 Task: Send an email with the signature Austin King with the subject 'Job application submission' and the message 'I am pleased to inform you that your request has been approved.' from softage.1@softage.net to softage.7@softage.net,  softage.1@softage.net and softage.8@softage.net with CC to softage.9@softage.net with an attached document Employee_handbook.docx
Action: Key pressed n
Screenshot: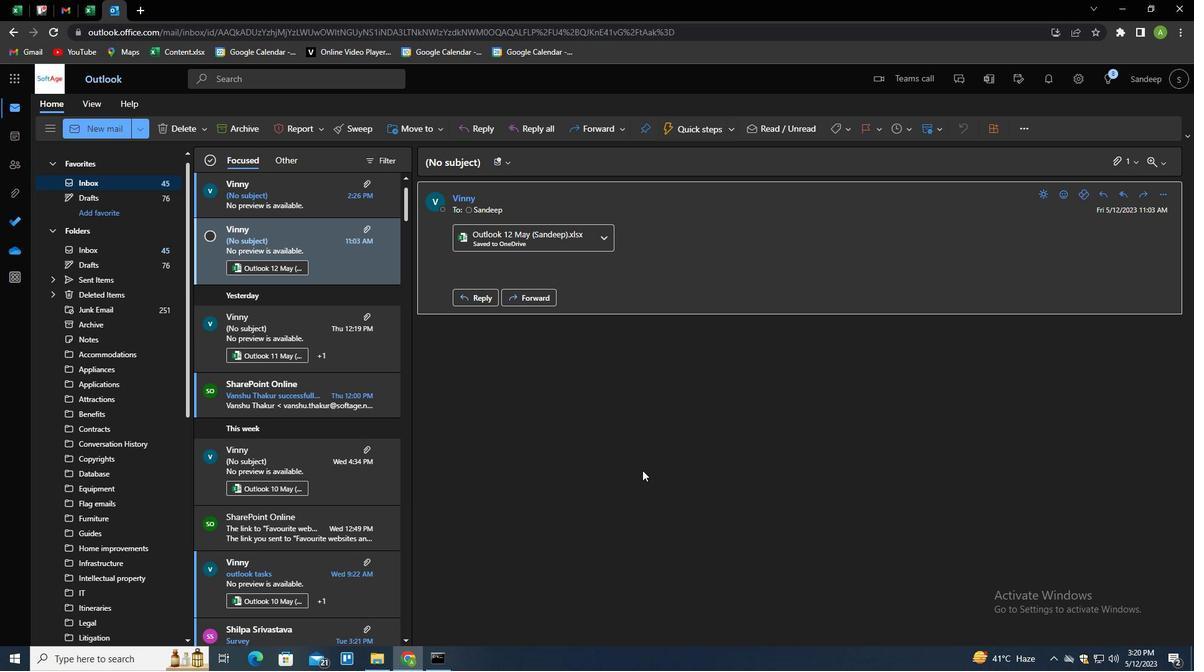 
Action: Mouse moved to (829, 123)
Screenshot: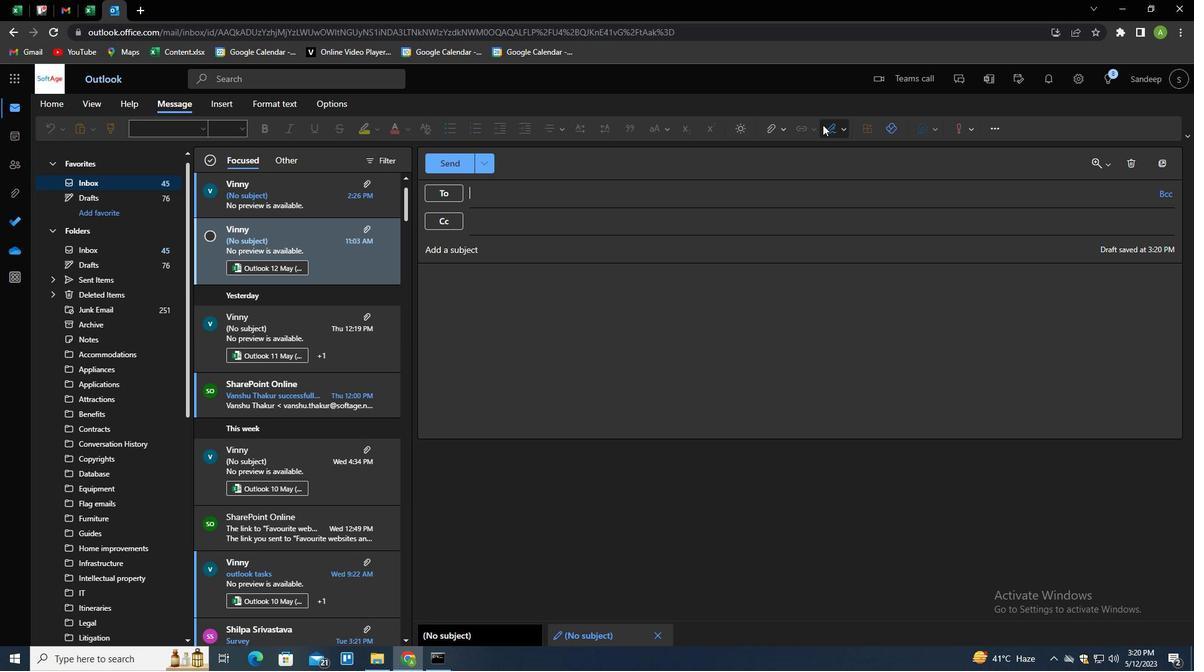 
Action: Mouse pressed left at (829, 123)
Screenshot: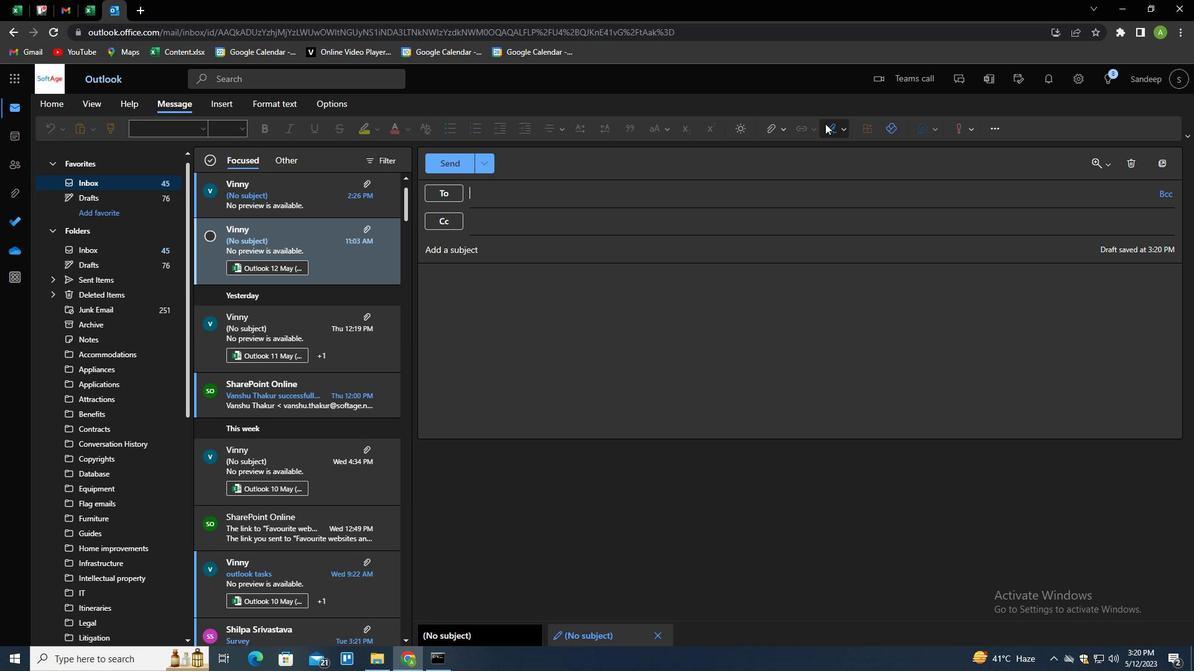 
Action: Mouse moved to (820, 178)
Screenshot: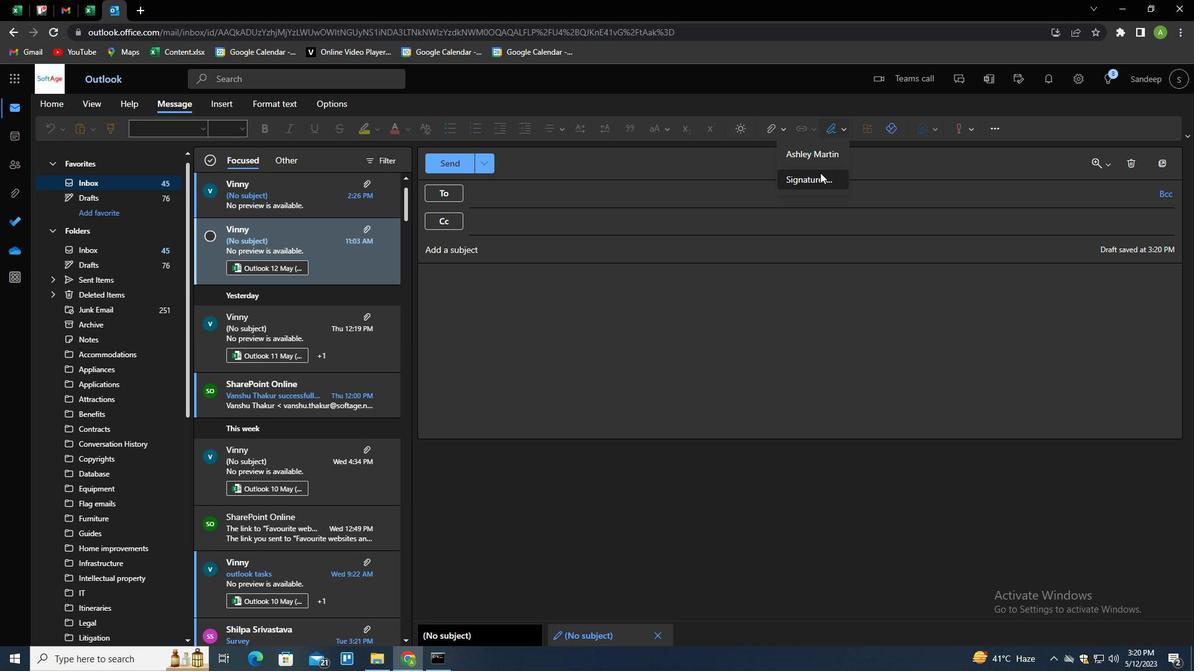 
Action: Mouse pressed left at (820, 178)
Screenshot: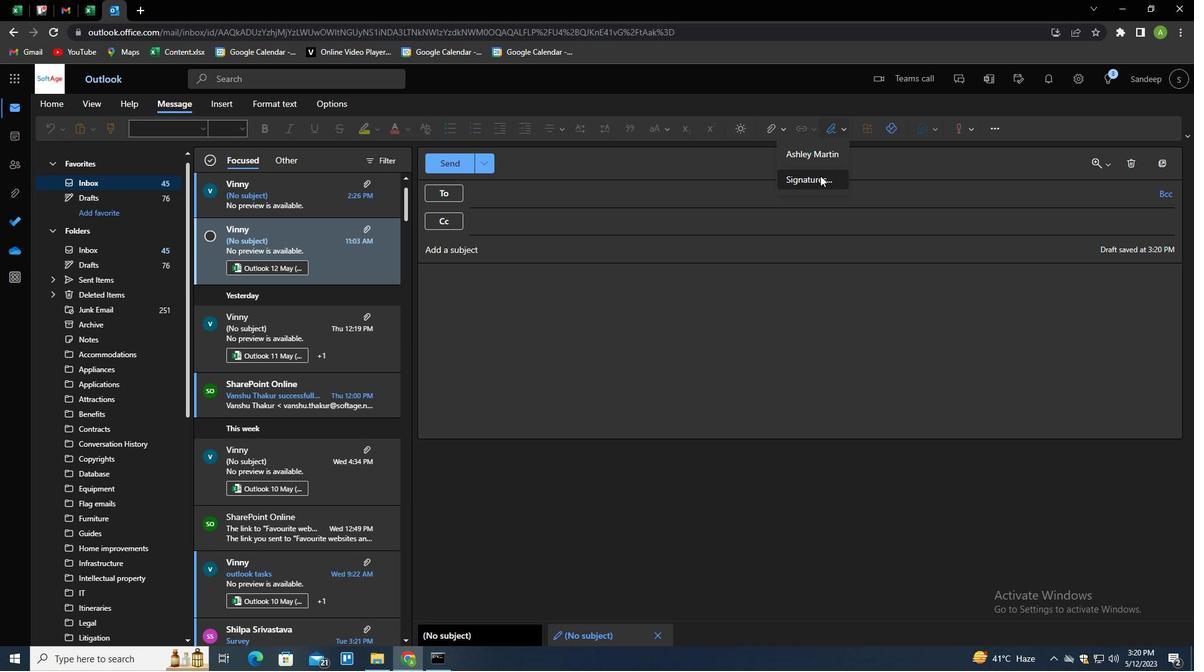 
Action: Mouse moved to (833, 230)
Screenshot: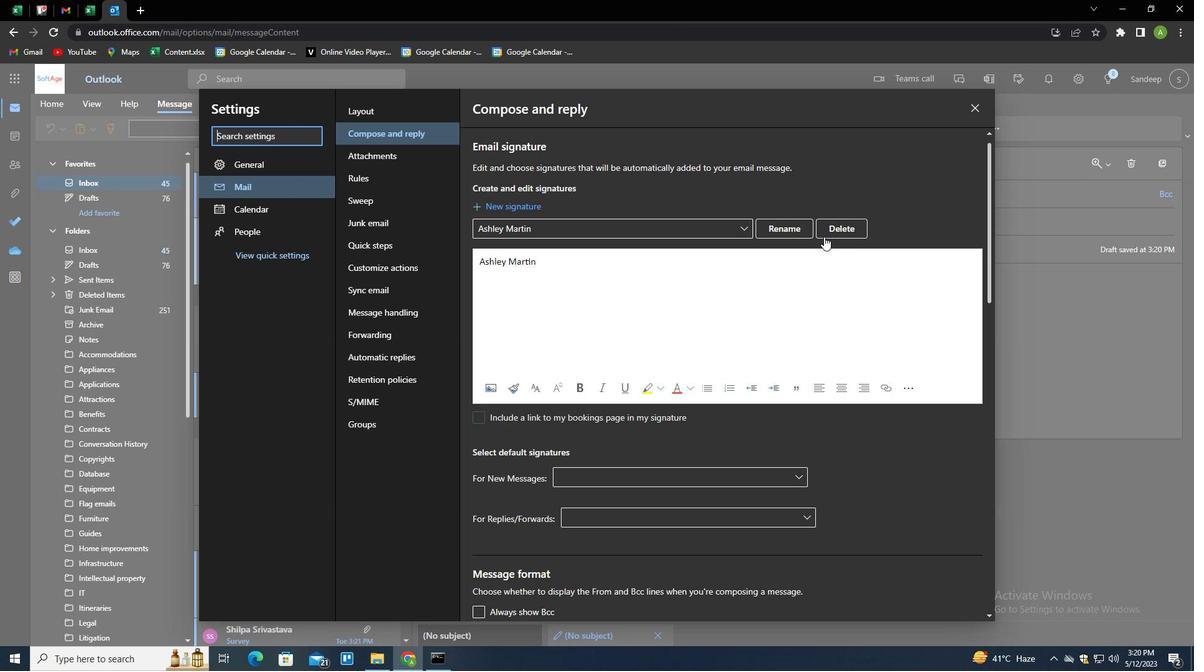 
Action: Mouse pressed left at (833, 230)
Screenshot: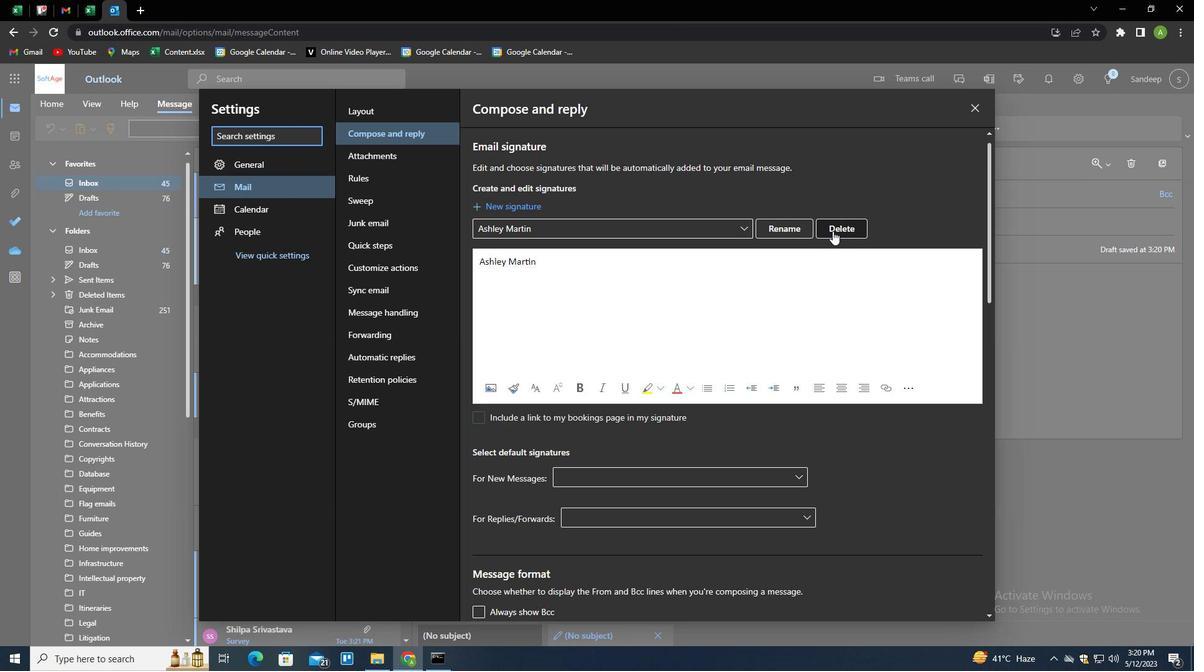
Action: Mouse moved to (827, 230)
Screenshot: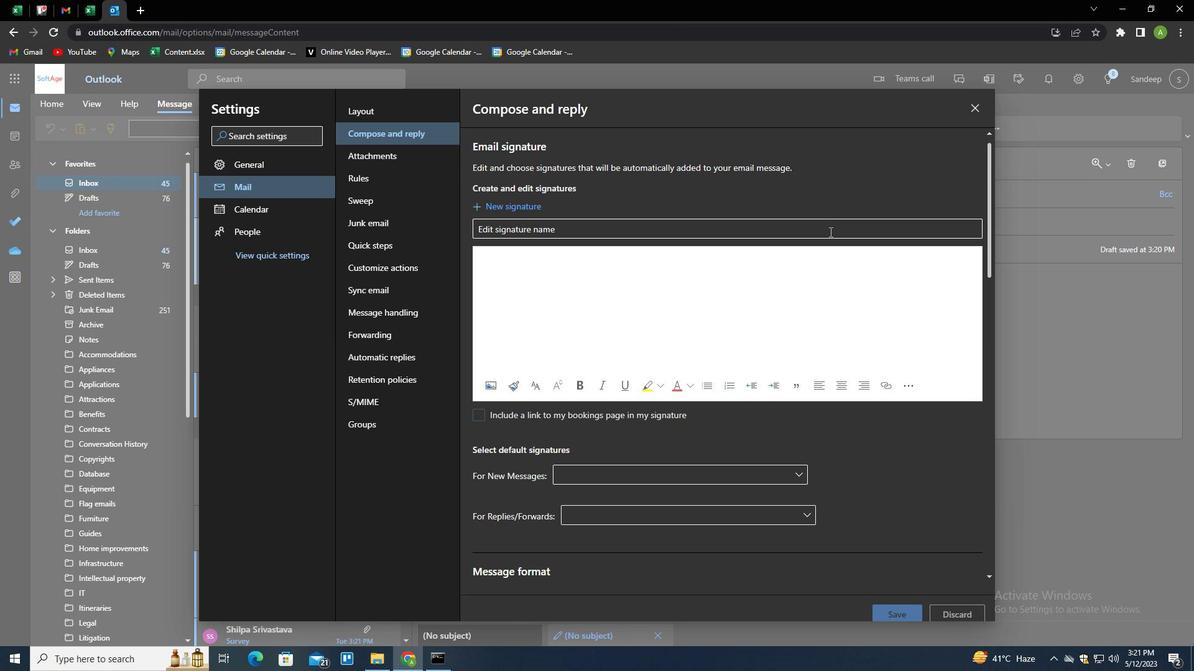 
Action: Mouse pressed left at (827, 230)
Screenshot: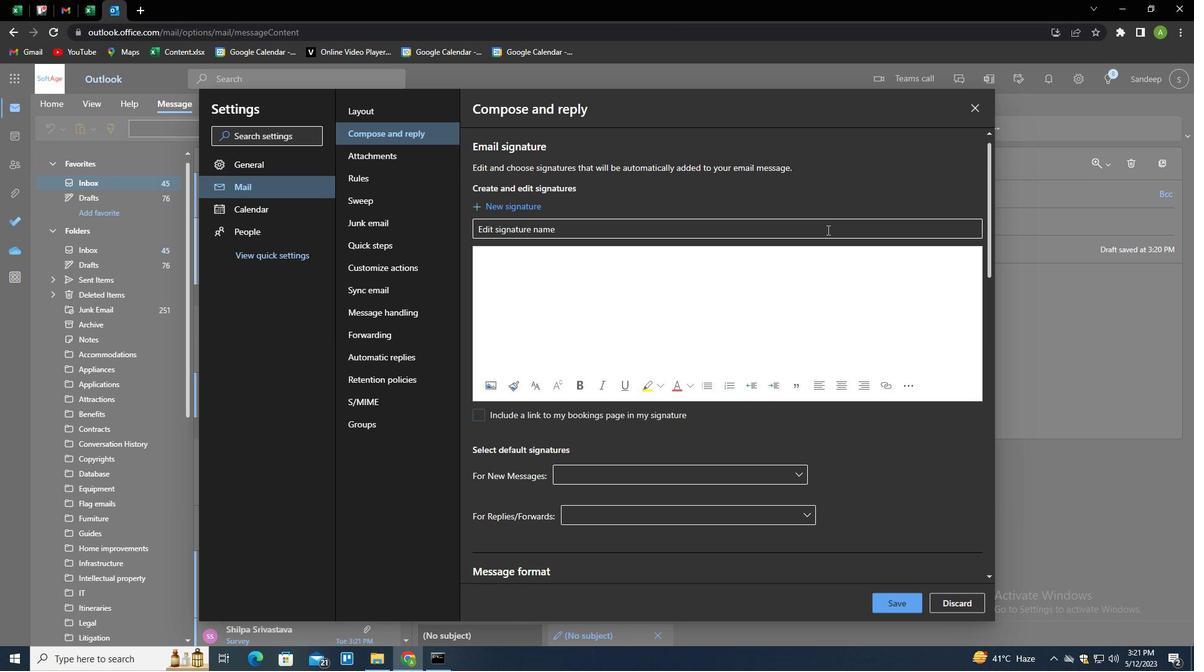 
Action: Mouse moved to (838, 220)
Screenshot: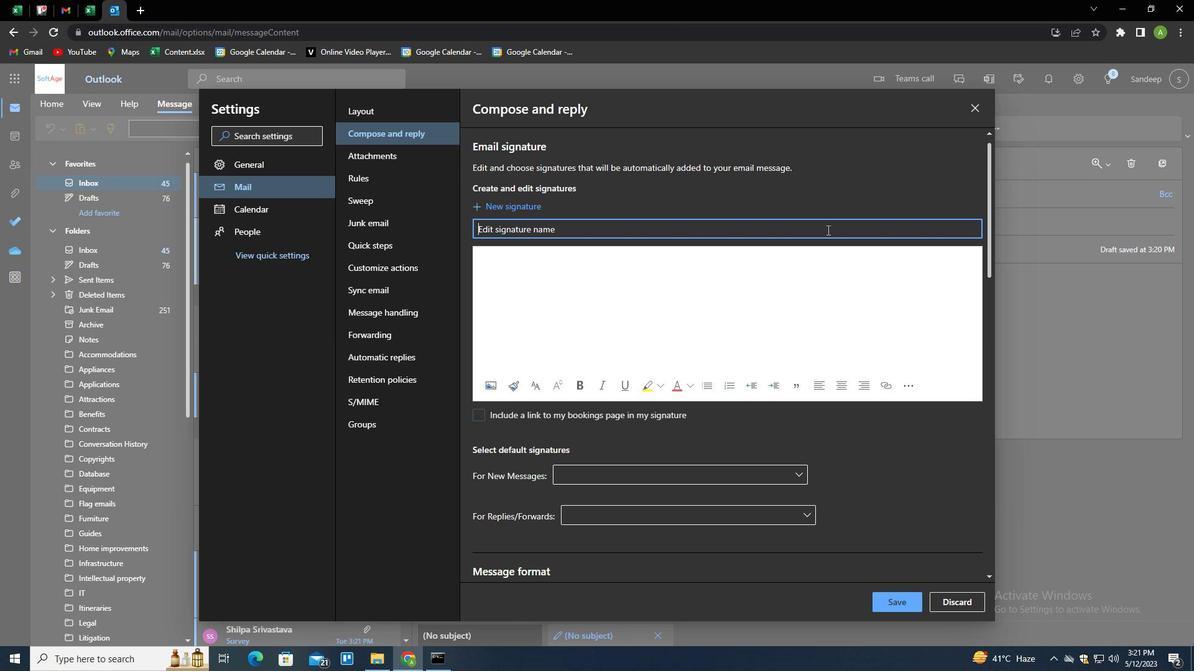 
Action: Key pressed <Key.shift>AUSTIN<Key.space><Key.shift>KING<Key.tab><Key.shift>AUSTIN<Key.space><Key.shift>KING
Screenshot: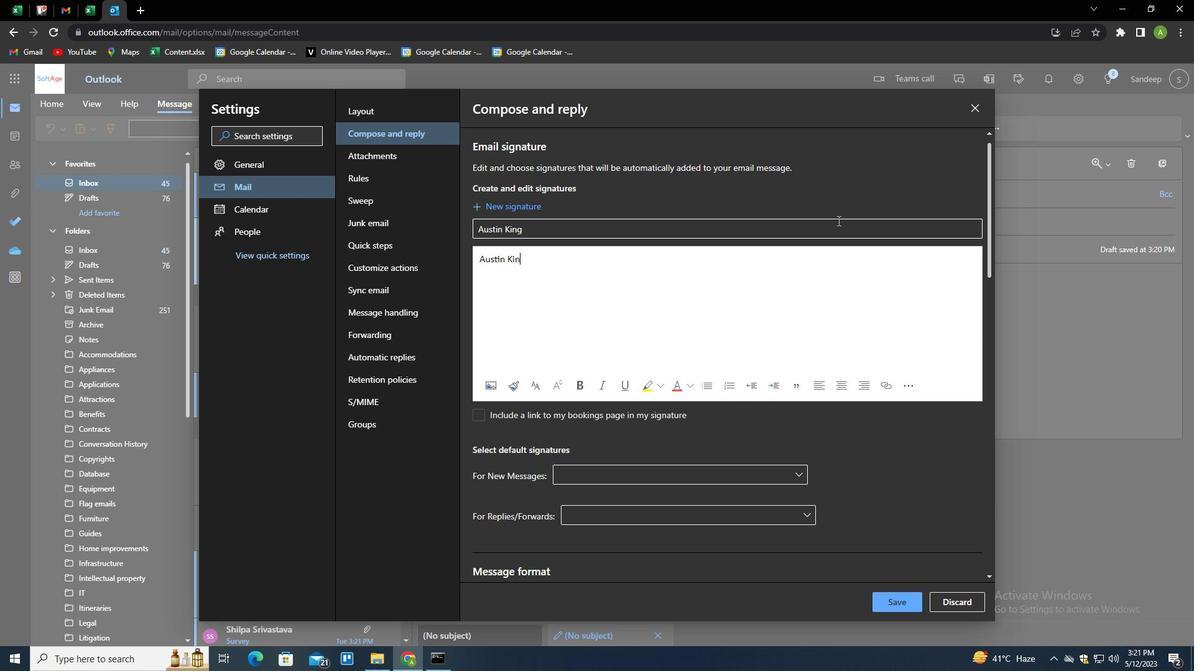 
Action: Mouse moved to (903, 604)
Screenshot: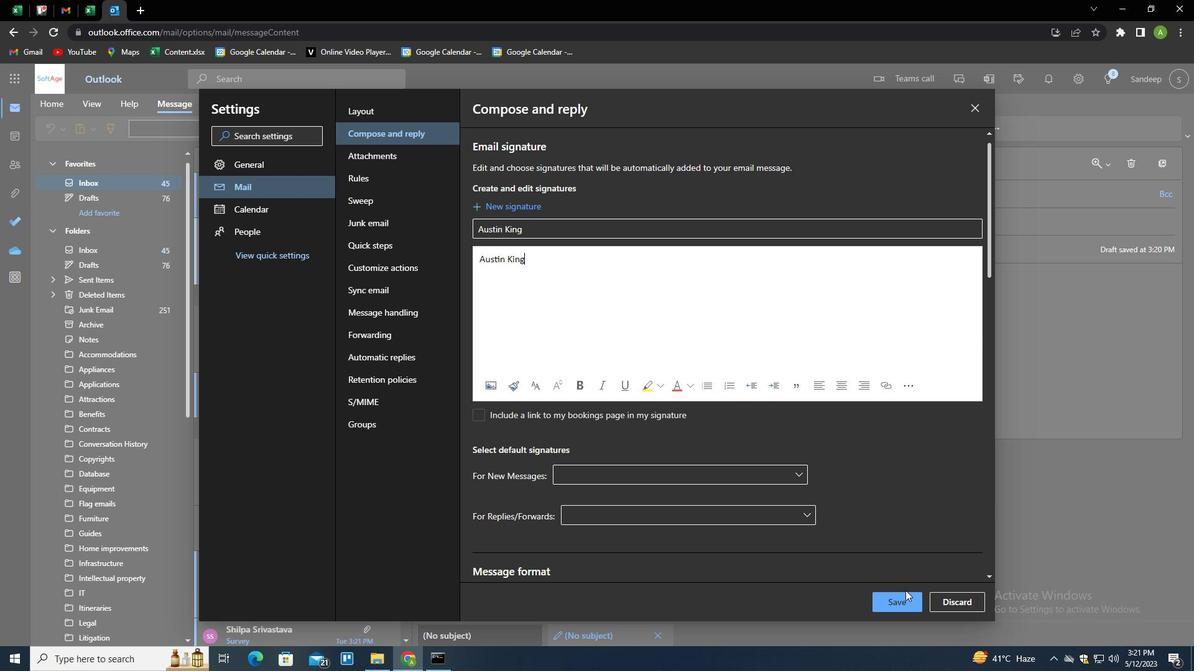 
Action: Mouse pressed left at (903, 604)
Screenshot: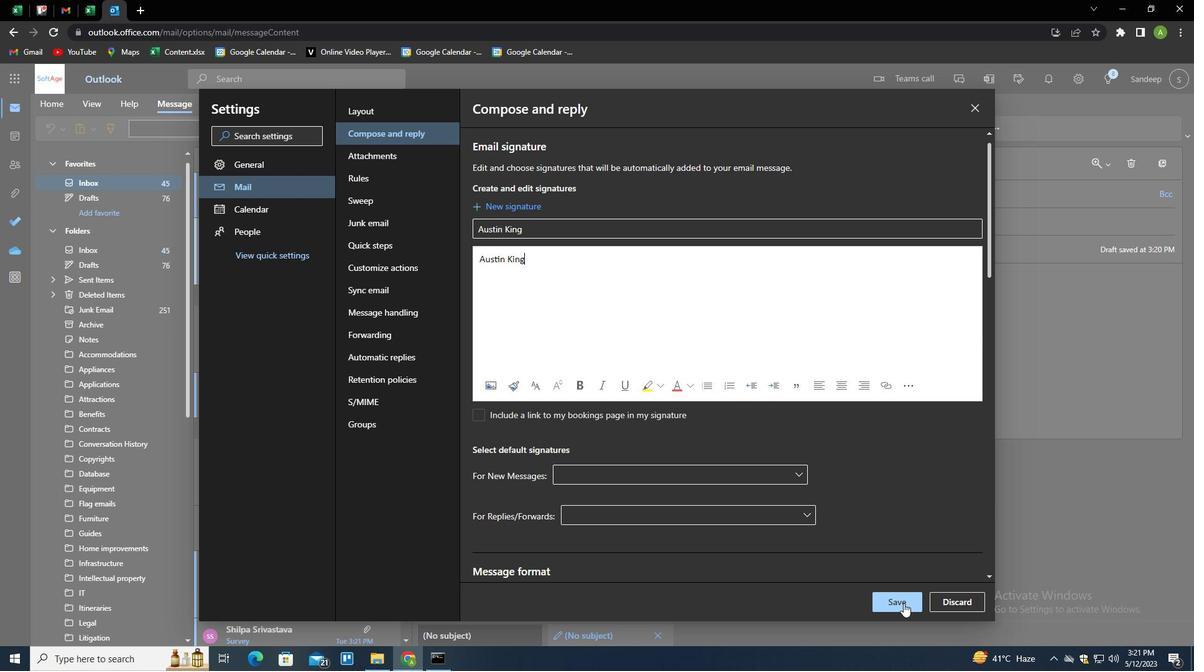 
Action: Mouse moved to (1024, 385)
Screenshot: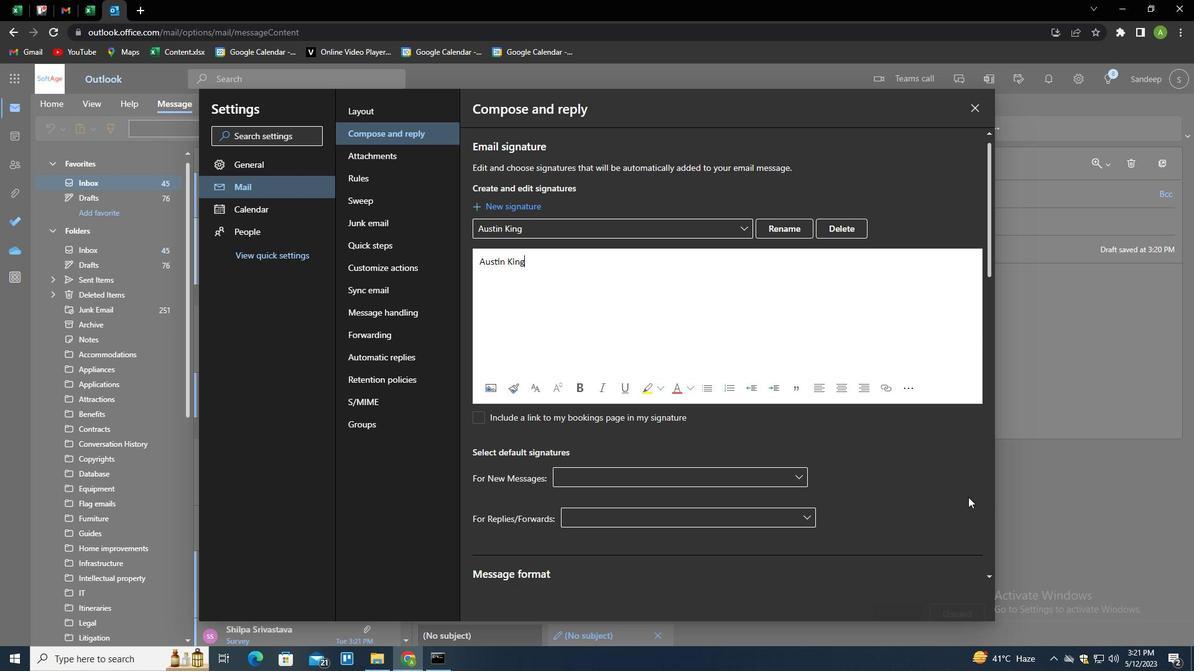 
Action: Mouse pressed left at (1024, 385)
Screenshot: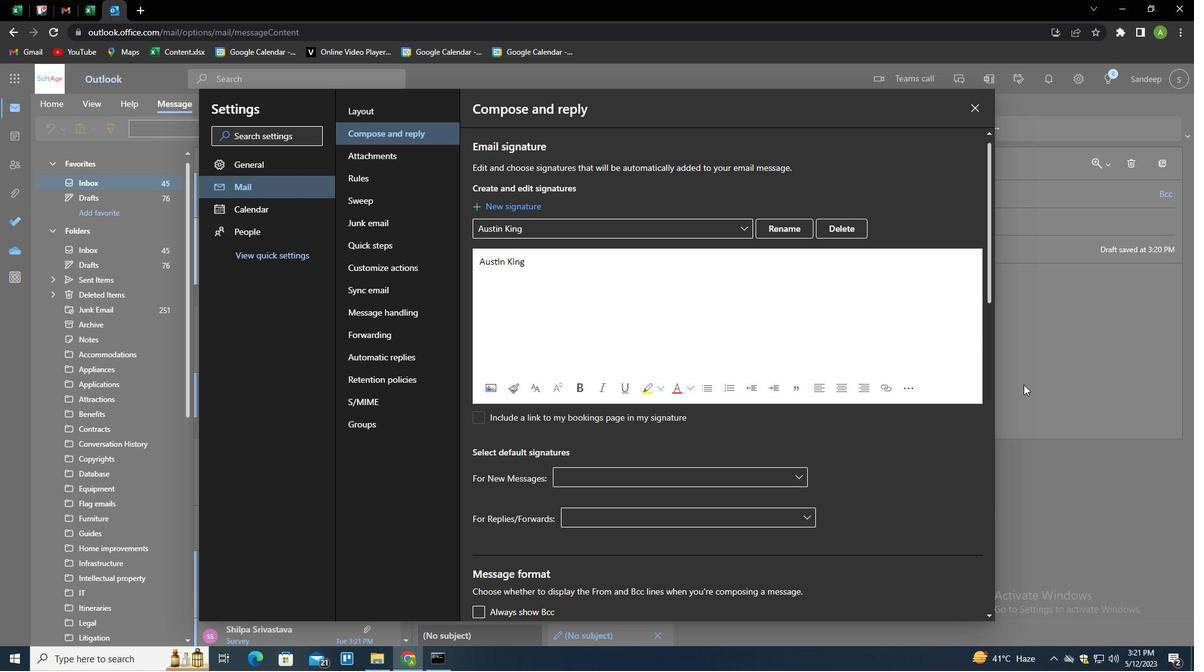 
Action: Mouse moved to (834, 134)
Screenshot: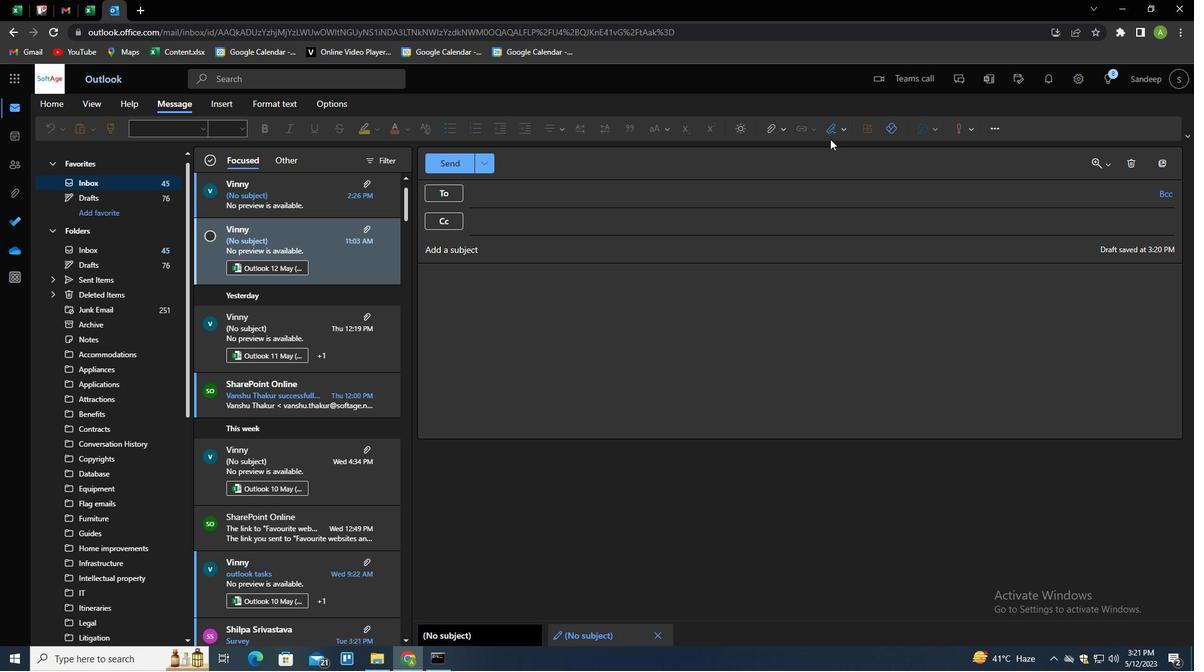 
Action: Mouse pressed left at (834, 134)
Screenshot: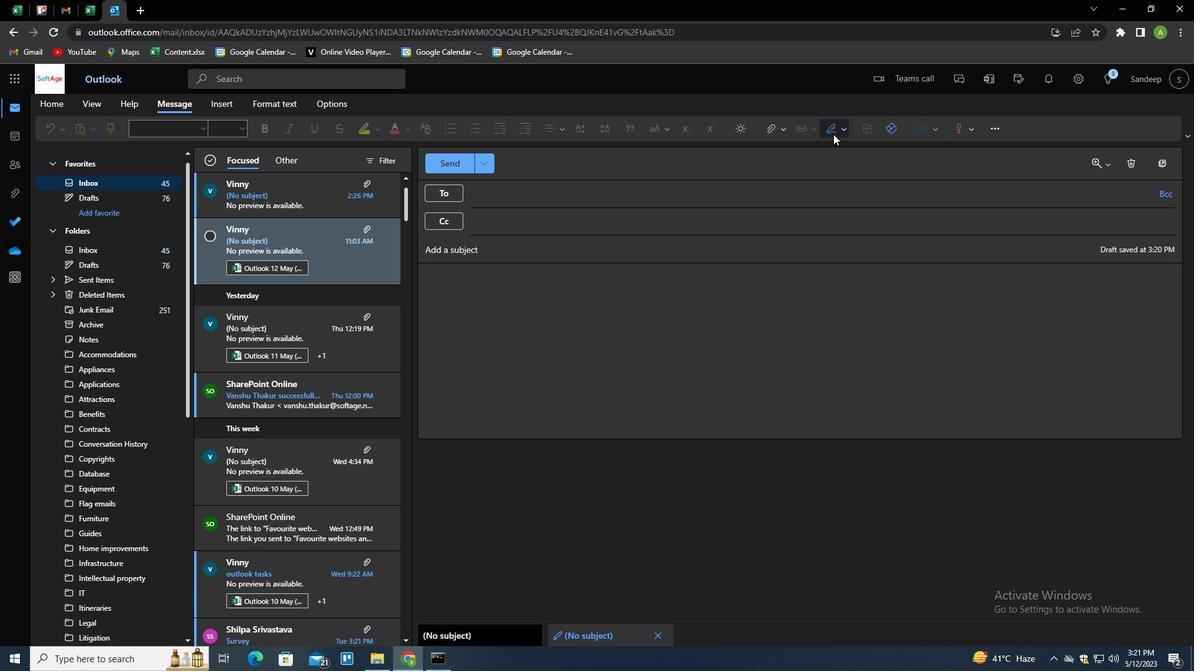 
Action: Mouse moved to (826, 154)
Screenshot: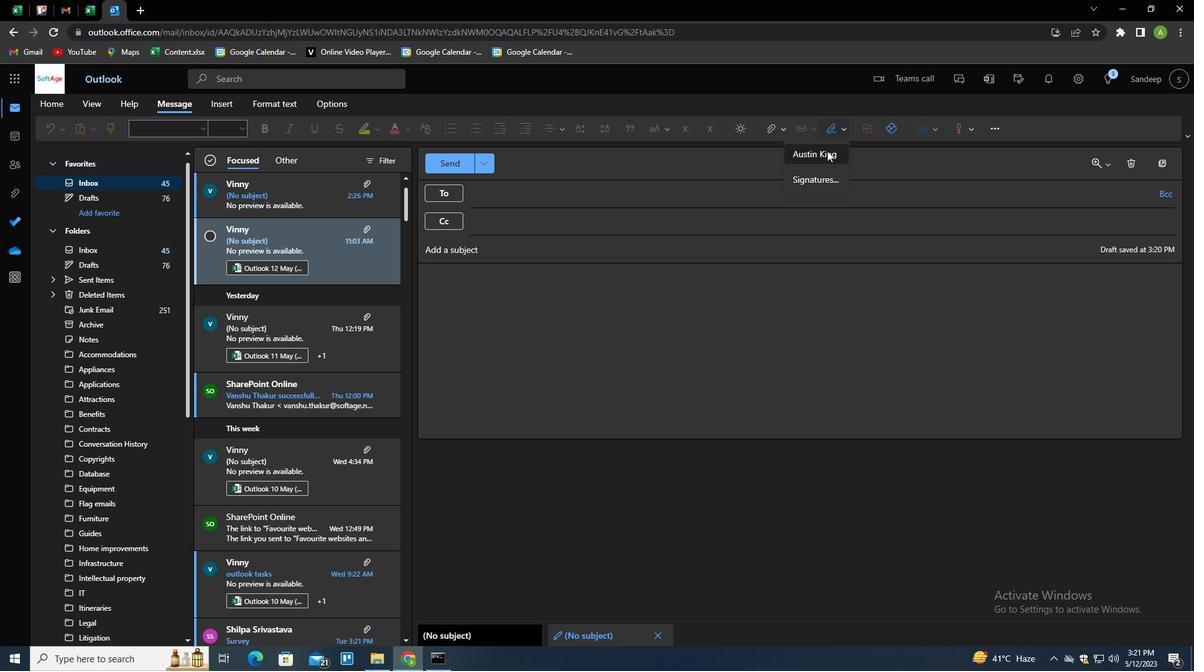 
Action: Mouse pressed left at (826, 154)
Screenshot: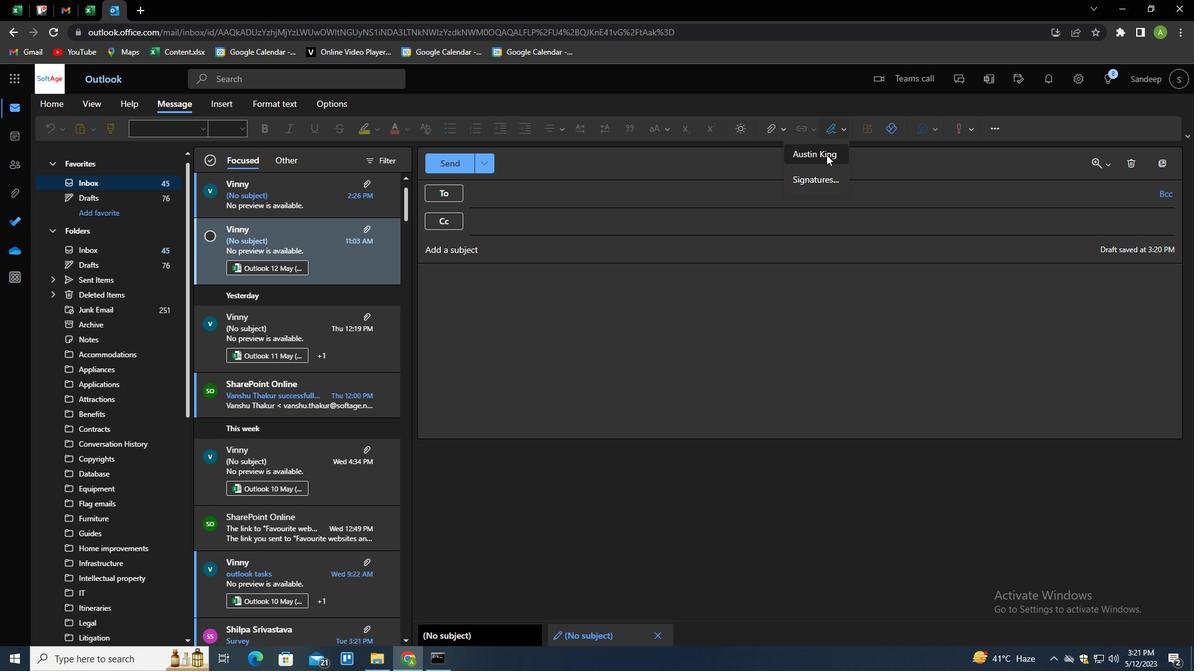
Action: Mouse moved to (557, 248)
Screenshot: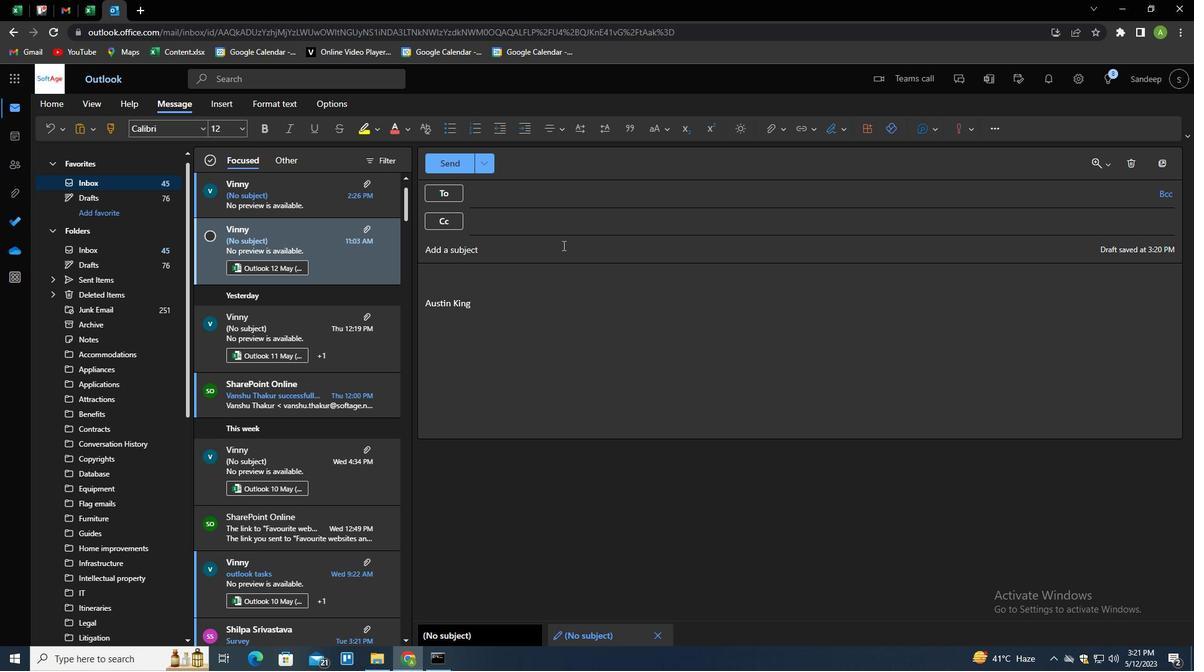 
Action: Mouse pressed left at (557, 248)
Screenshot: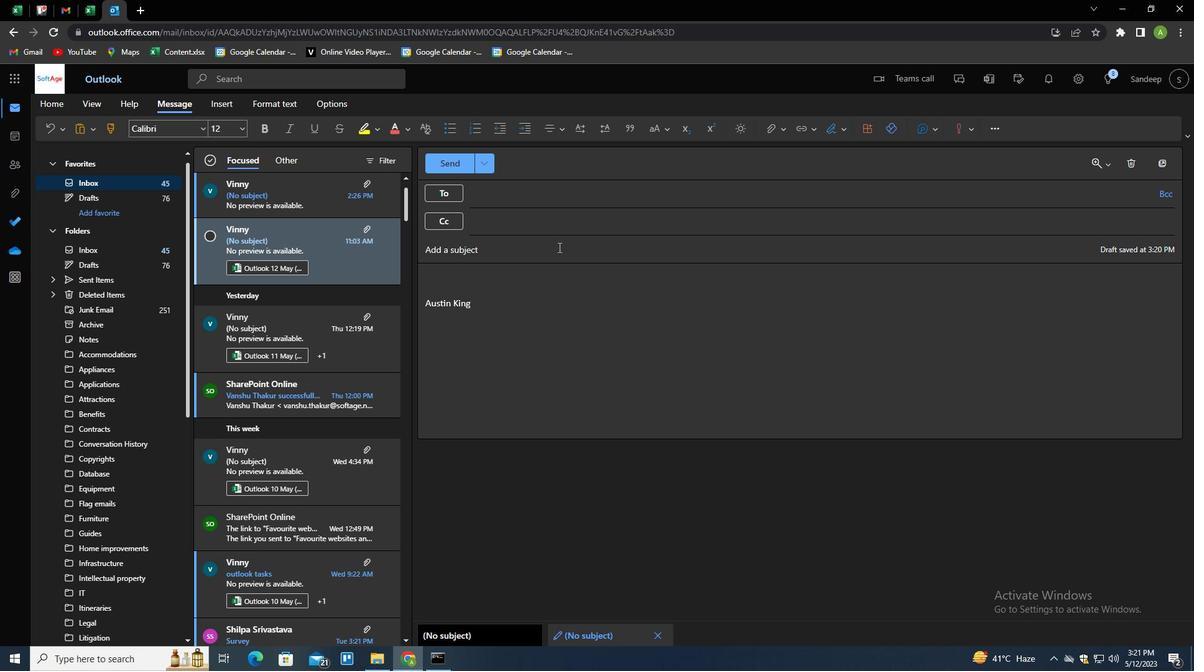 
Action: Key pressed <Key.shift>JOB<Key.space>APPLICATION<Key.space>SUBMIDD<Key.backspace><Key.backspace>SSION<Key.tab><Key.shift>I<Key.space>AMM<Key.backspace><Key.space>PLEASED<Key.space>TO<Key.space>INFORM<Key.space>YOU<Key.space>THAT<Key.space>YOUR<Key.space>REQUEST<Key.space>HAS<Key.space>BEEN<Key.space>APPROVED.
Screenshot: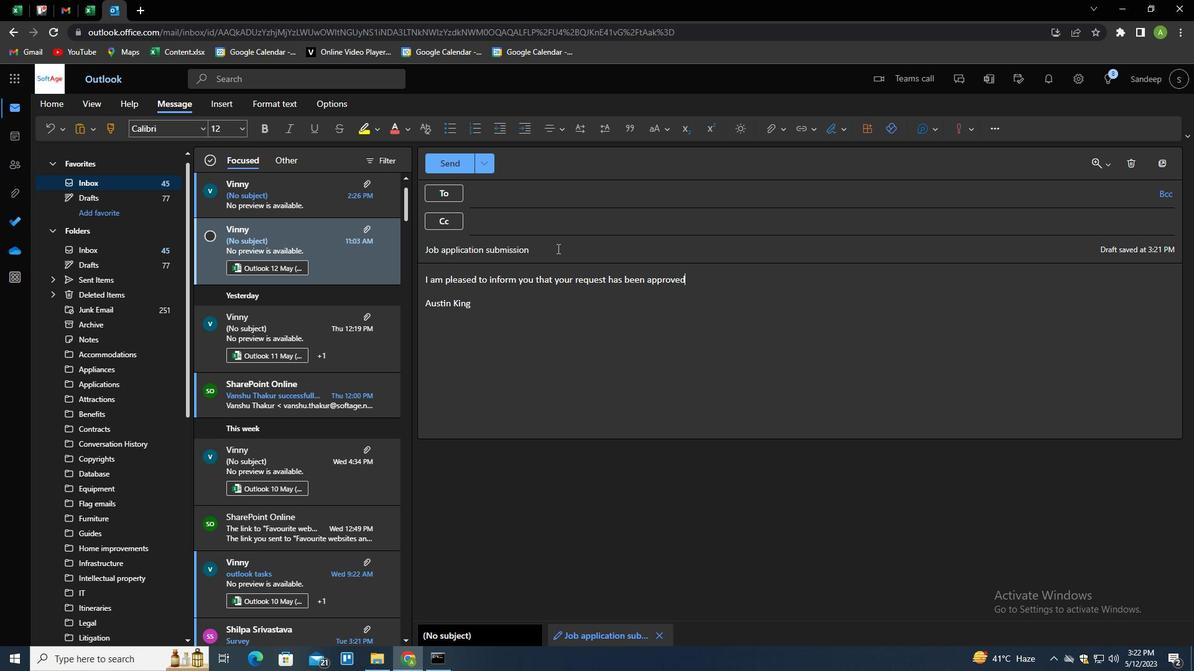 
Action: Mouse moved to (522, 197)
Screenshot: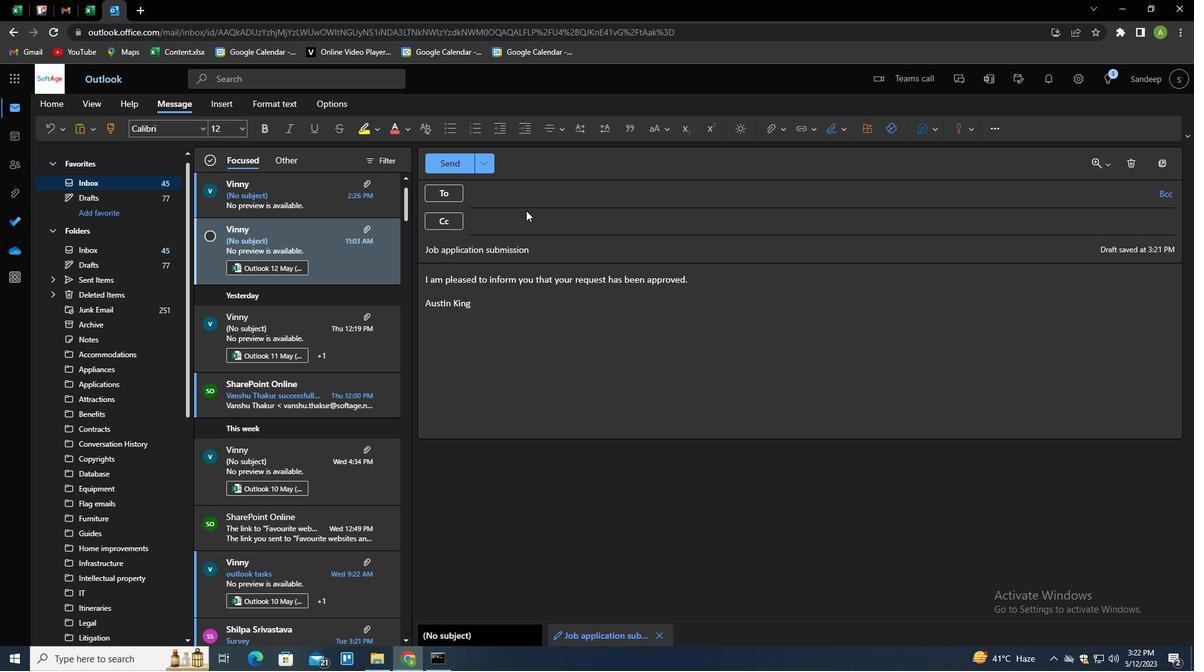 
Action: Mouse pressed left at (522, 197)
Screenshot: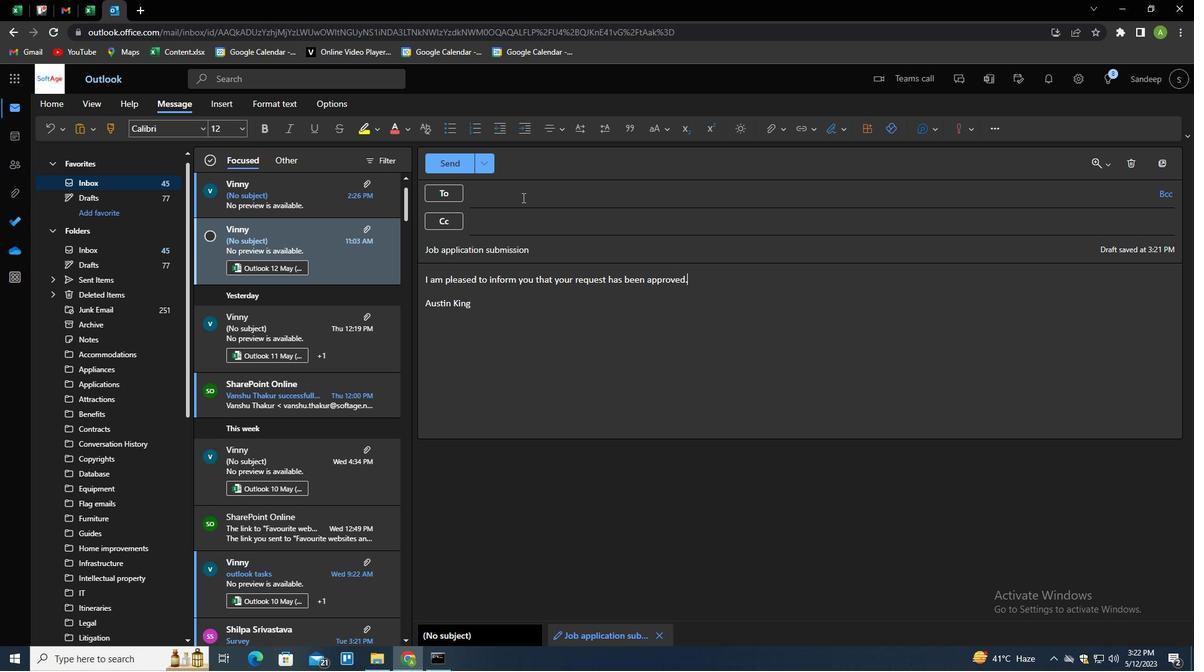 
Action: Key pressed SOFTAGE.7<Key.shift>@SOFTAGE.NET<Key.enter>SOFTAGE.1<Key.shift>@SOFTAGE.NET<Key.enter>SOFTAGE.
Screenshot: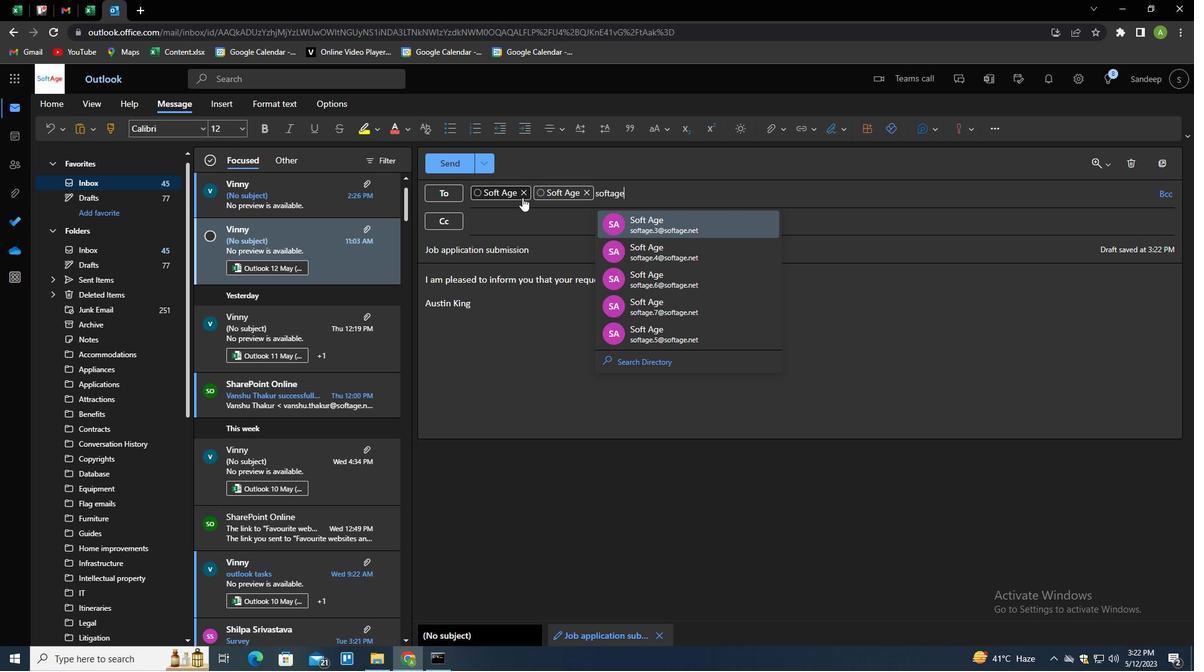 
Action: Mouse moved to (521, 197)
Screenshot: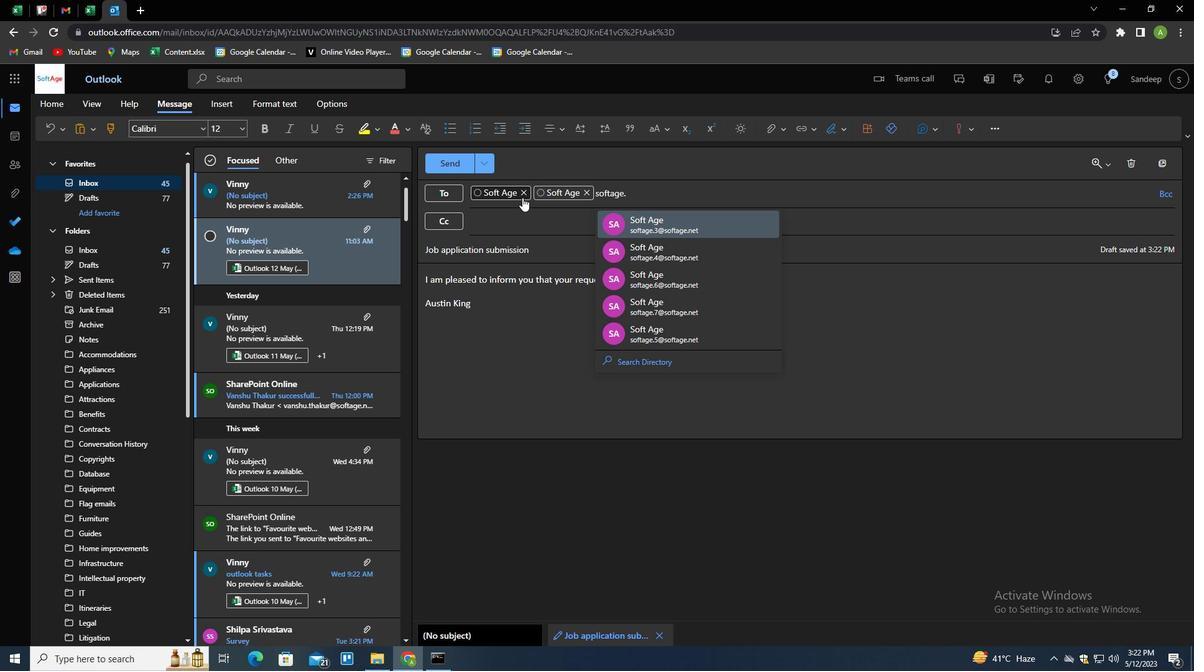 
Action: Key pressed 8<Key.shift>@SOFTAGE
Screenshot: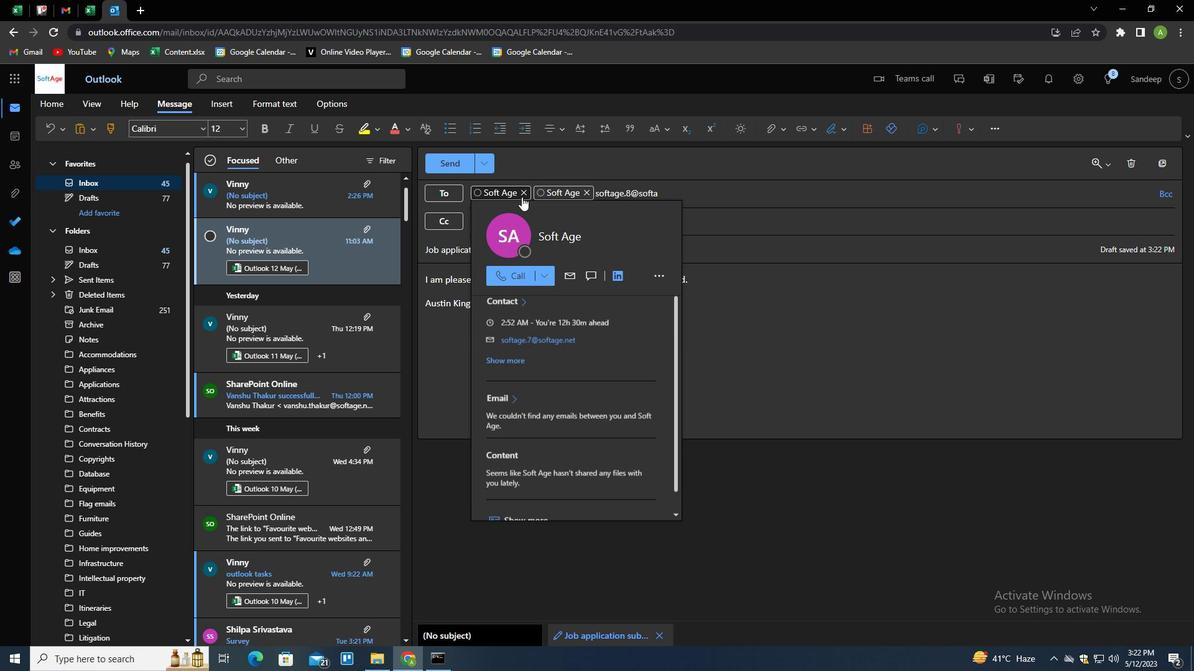 
Action: Mouse moved to (683, 198)
Screenshot: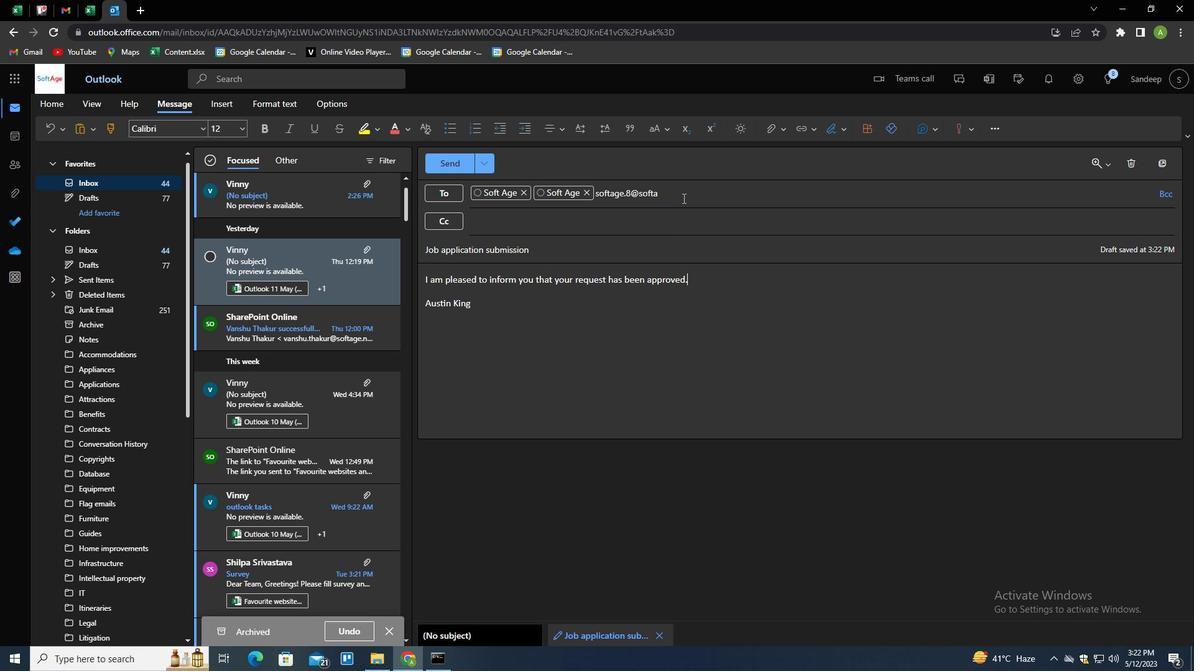 
Action: Mouse pressed left at (683, 198)
Screenshot: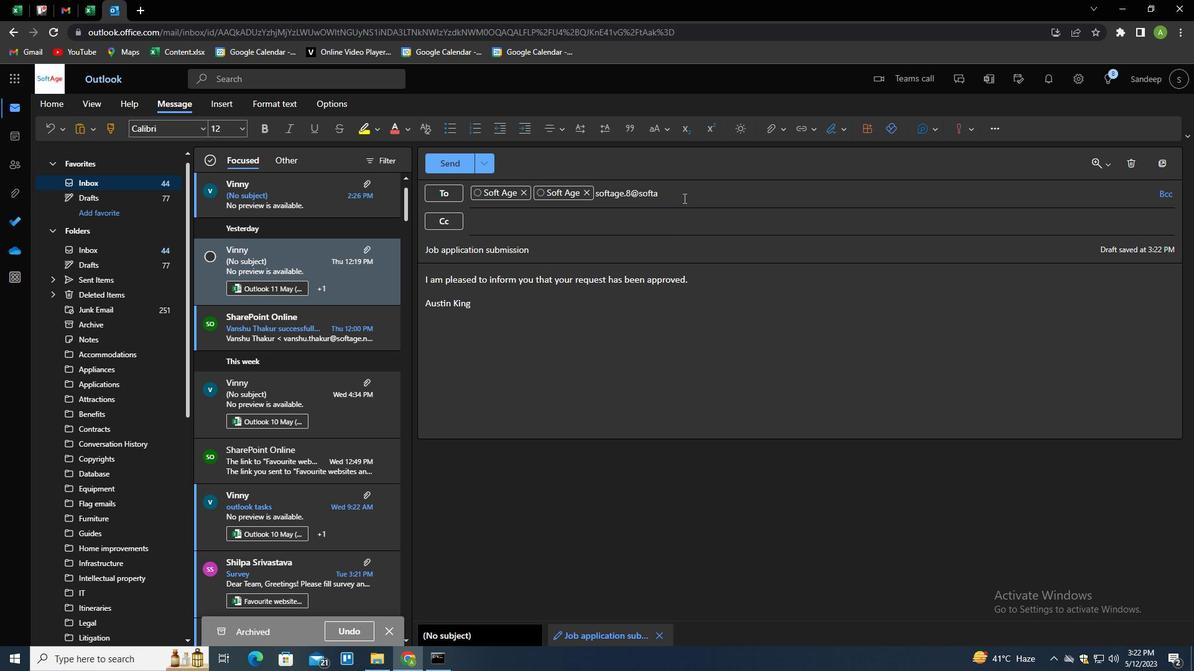 
Action: Key pressed GE.NET<Key.enter>
Screenshot: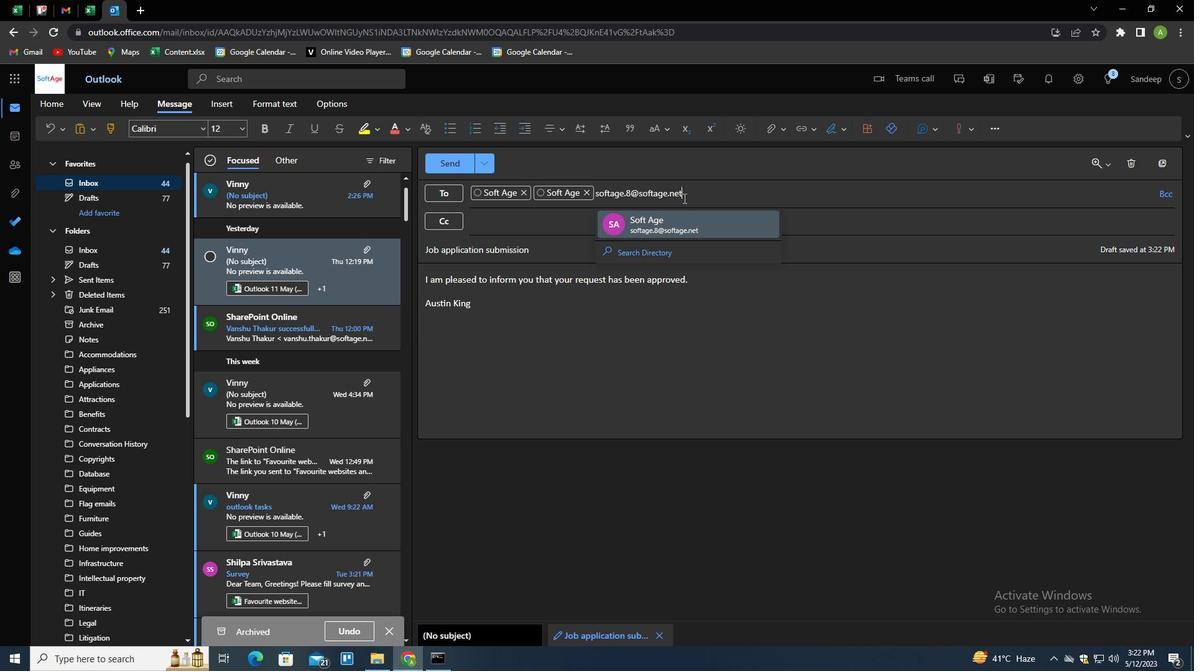 
Action: Mouse moved to (576, 223)
Screenshot: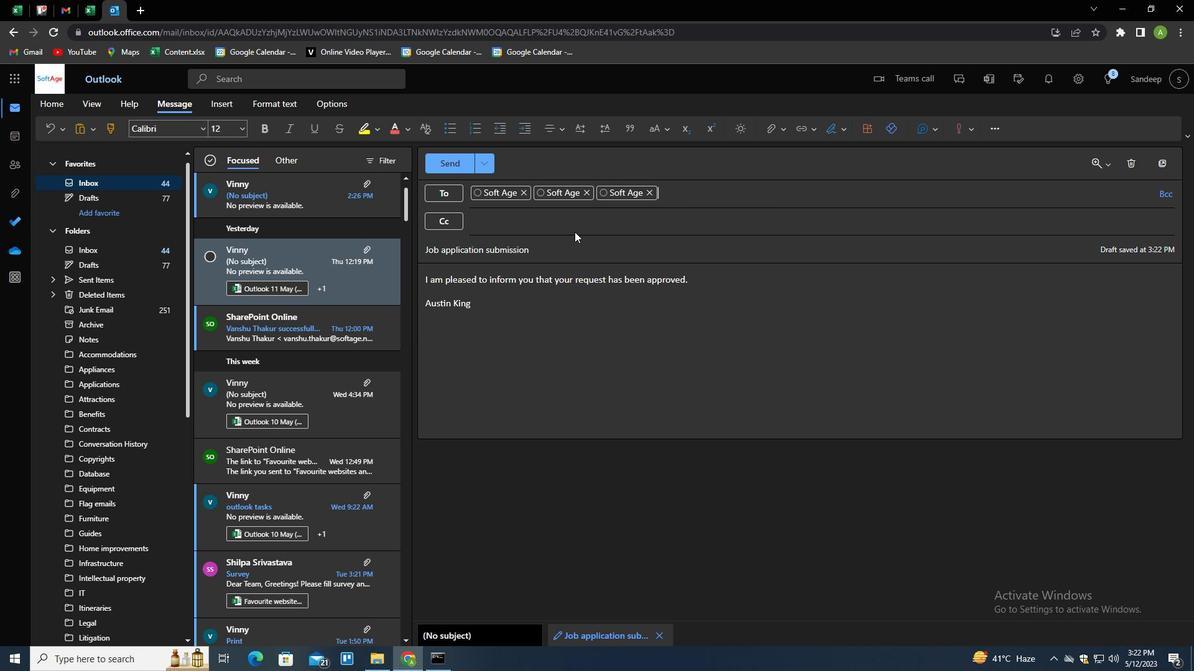 
Action: Mouse pressed left at (576, 223)
Screenshot: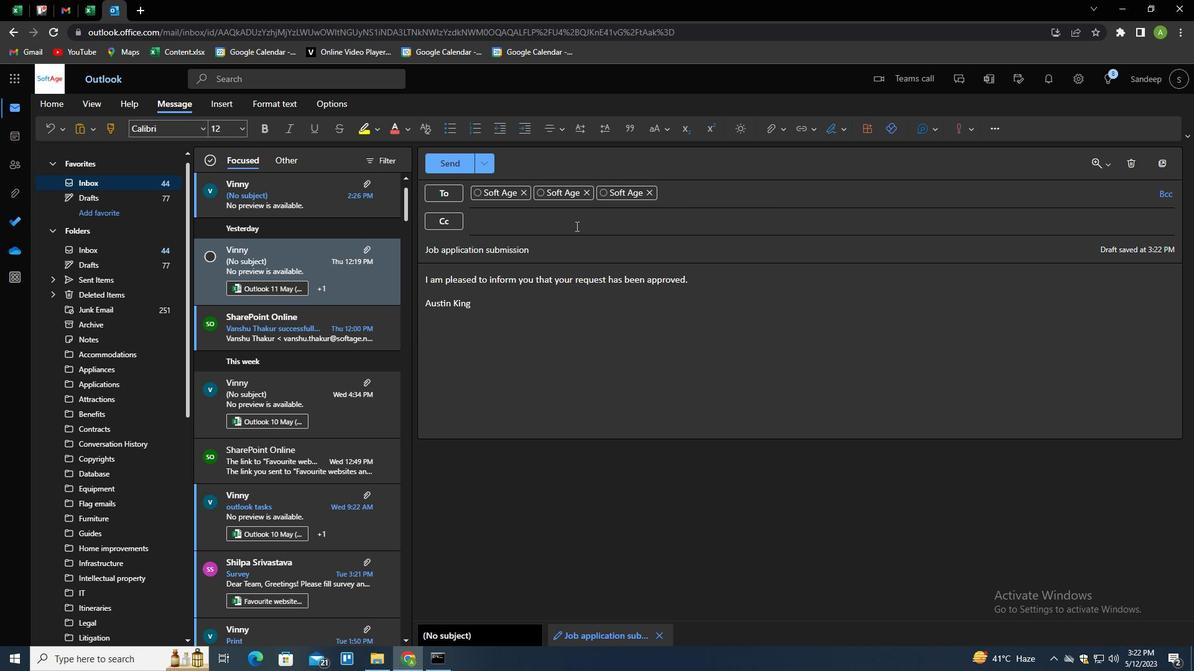 
Action: Key pressed SOFTAGE.9<Key.shift>@SOFTAGE.NET<Key.enter>
Screenshot: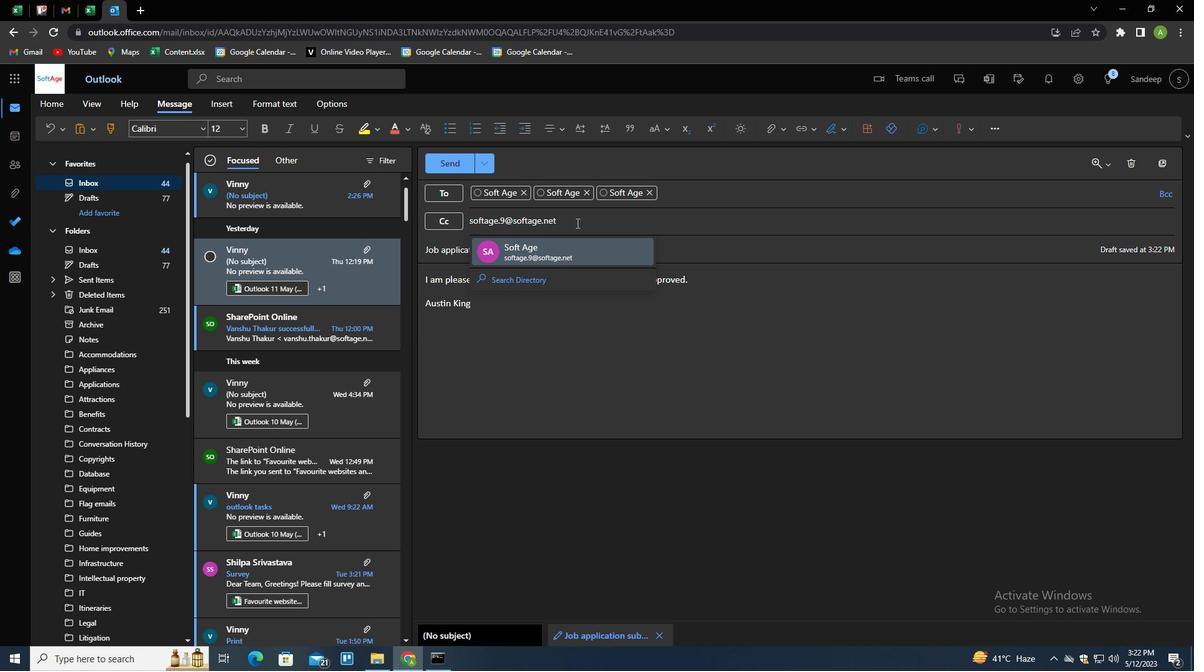 
Action: Mouse moved to (776, 129)
Screenshot: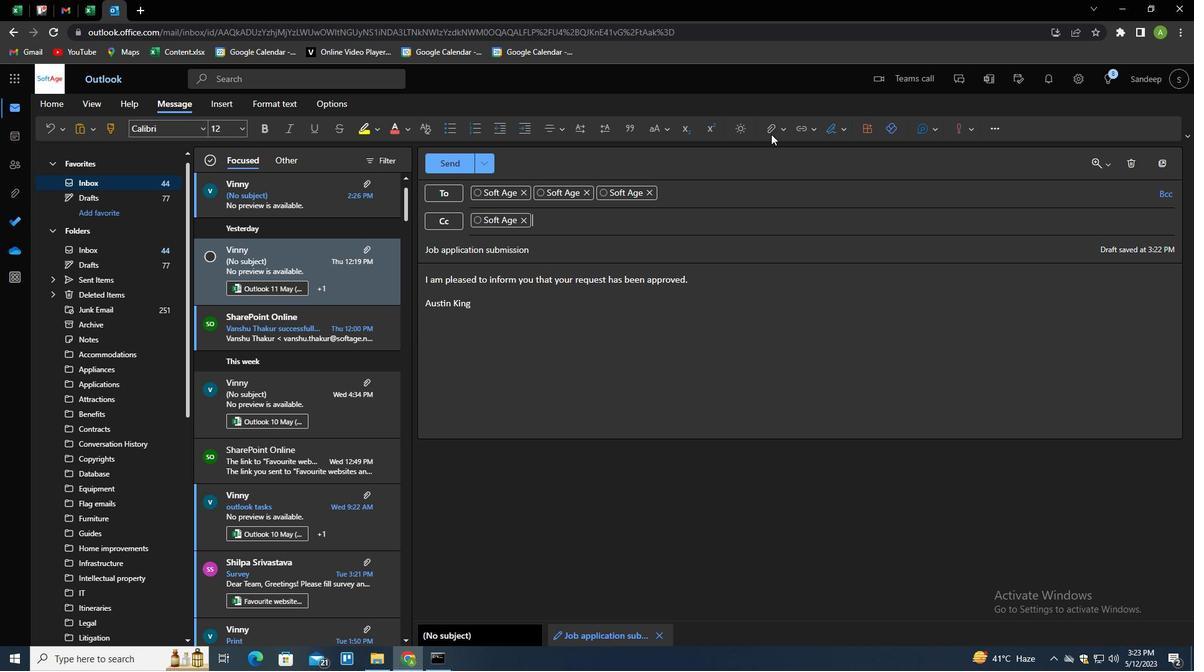 
Action: Mouse pressed left at (776, 129)
Screenshot: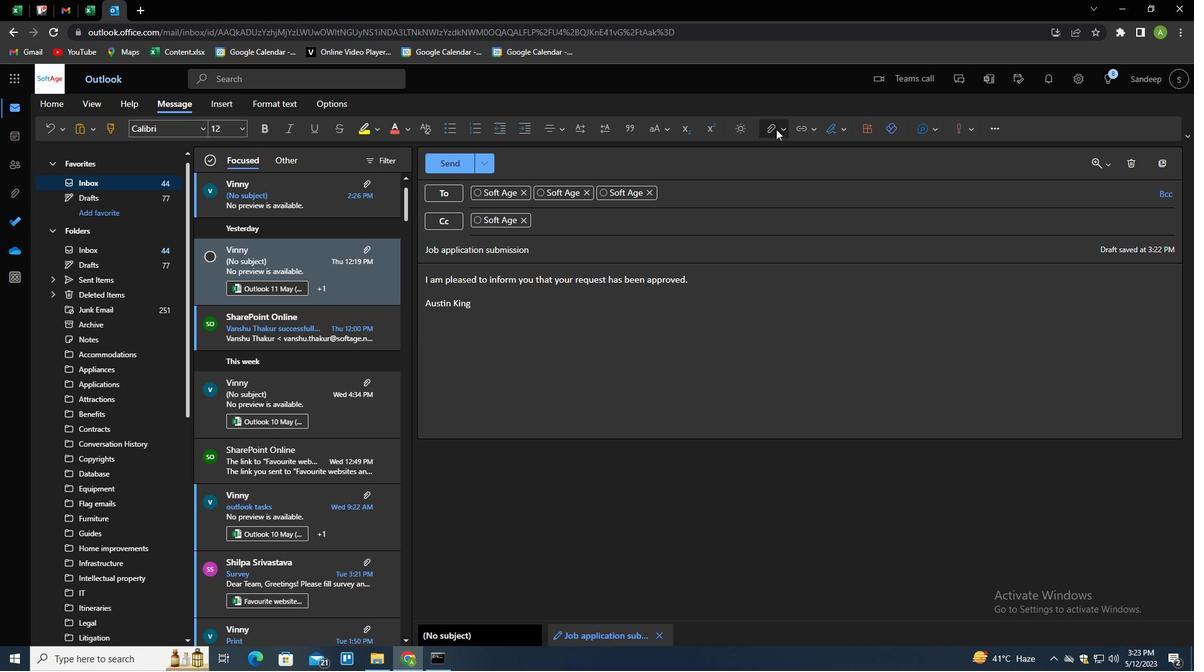 
Action: Mouse moved to (744, 151)
Screenshot: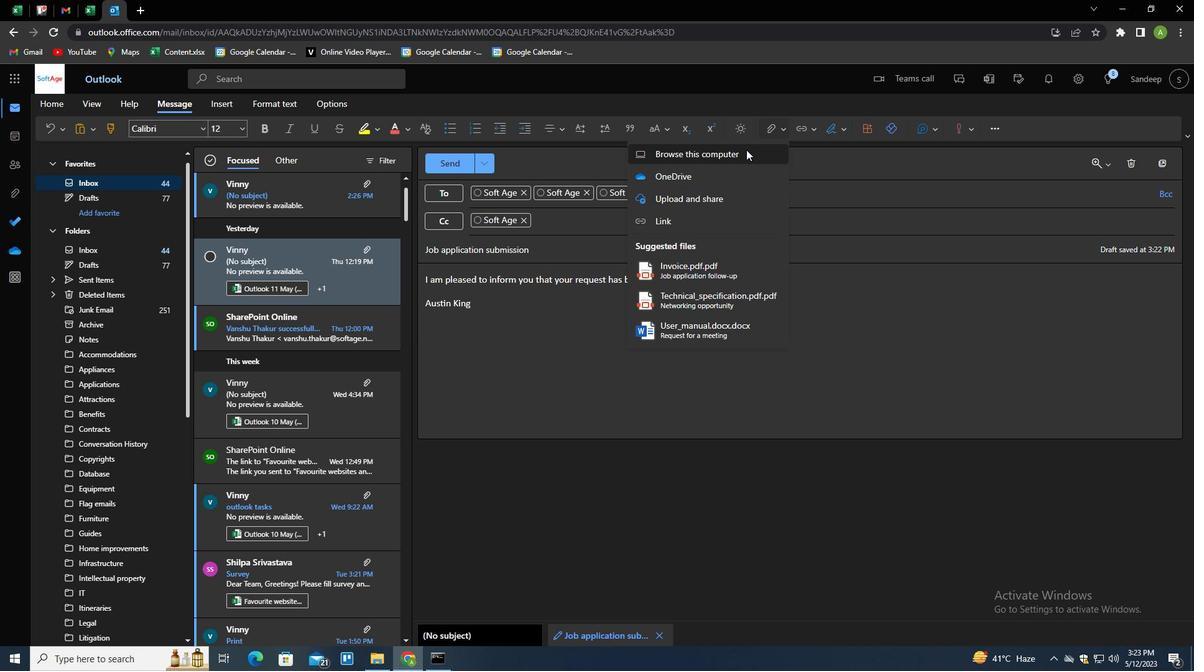 
Action: Mouse pressed left at (744, 151)
Screenshot: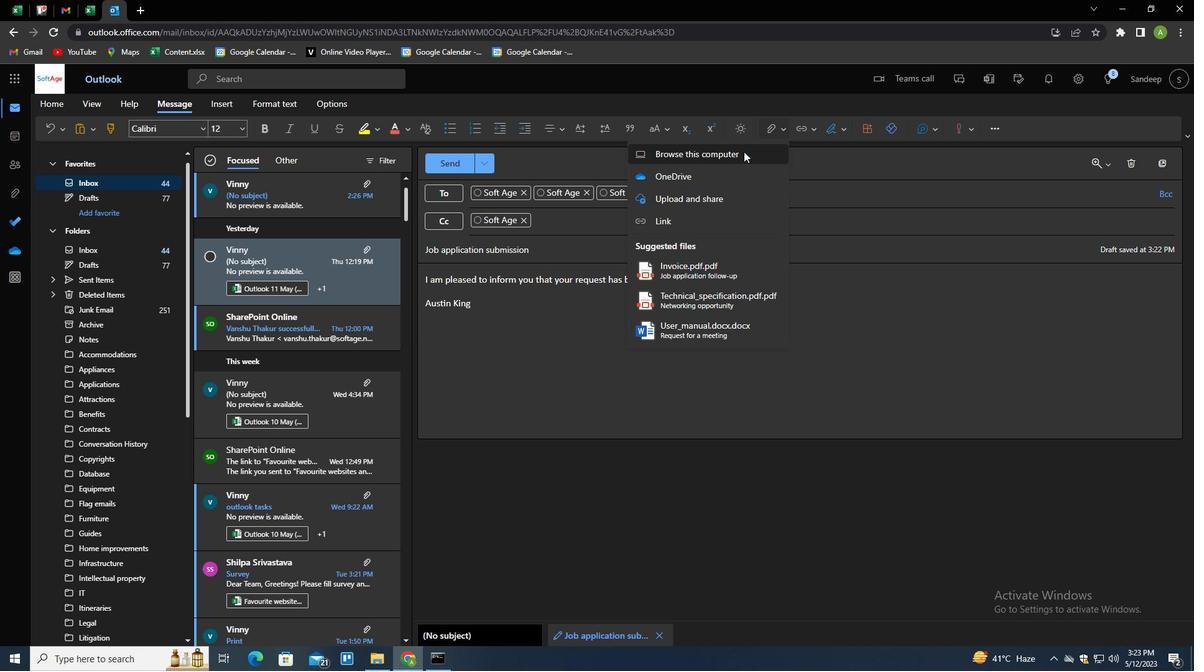 
Action: Mouse moved to (217, 182)
Screenshot: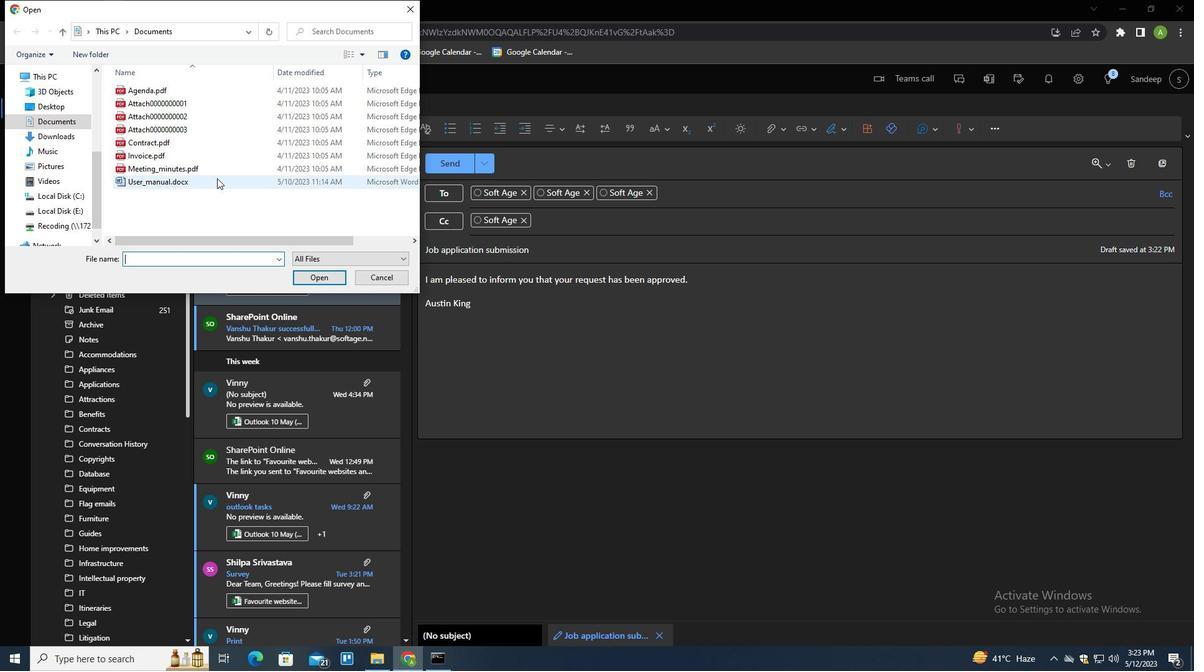 
Action: Mouse pressed left at (217, 182)
Screenshot: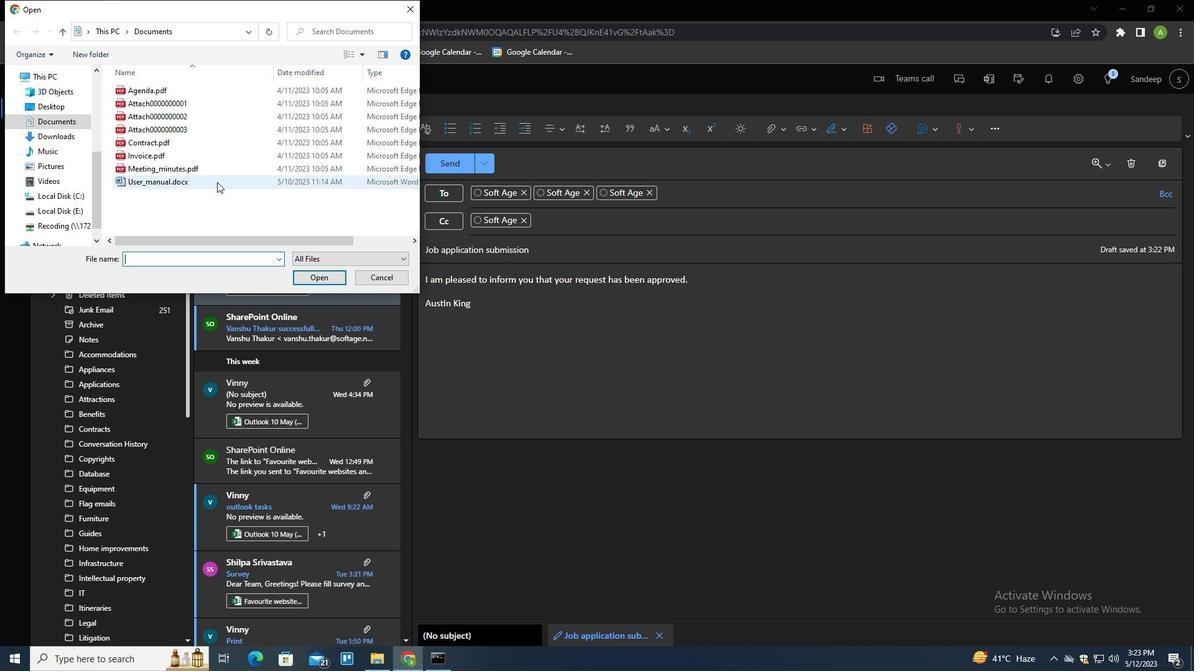 
Action: Key pressed <Key.f2><Key.shift>EMPLOTE<Key.backspace><Key.backspace>YEE<Key.shift>_HANDBOOL<Key.backspace>K.PDF<Key.enter>
Screenshot: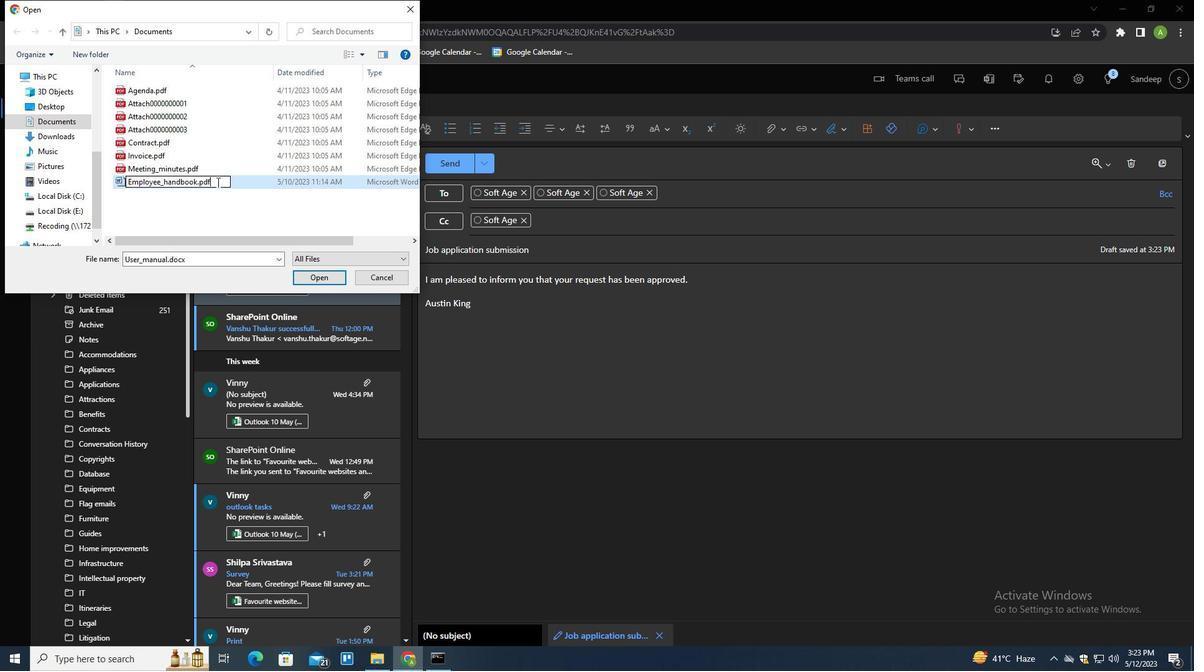 
Action: Mouse pressed left at (217, 182)
Screenshot: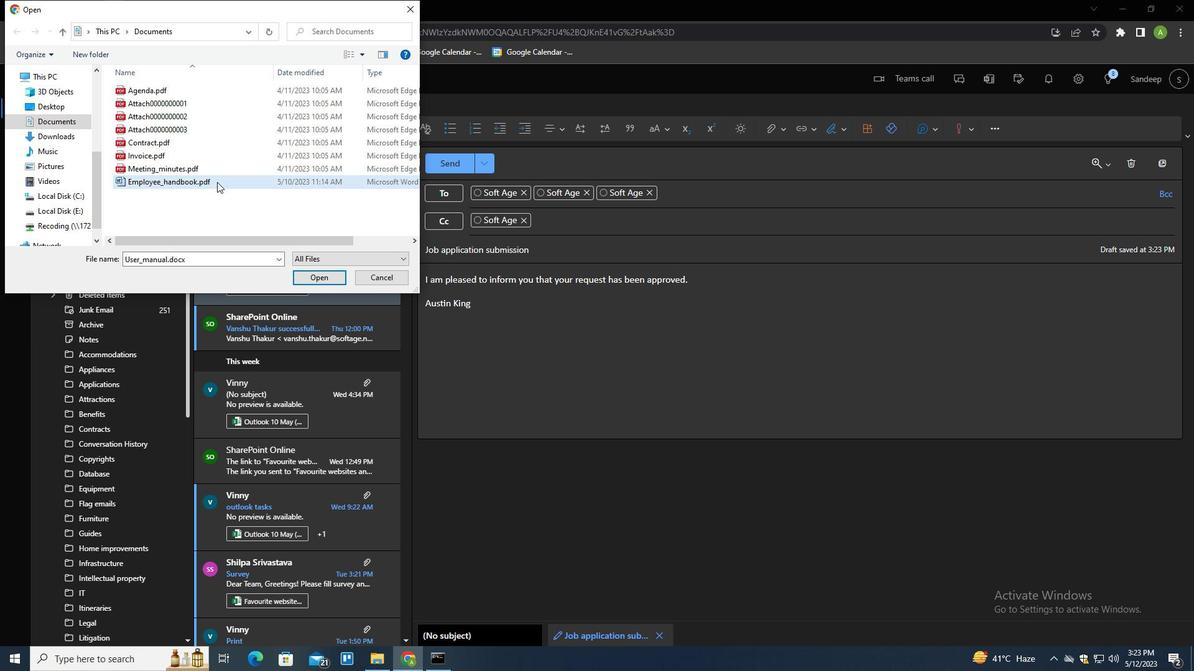 
Action: Mouse moved to (312, 277)
Screenshot: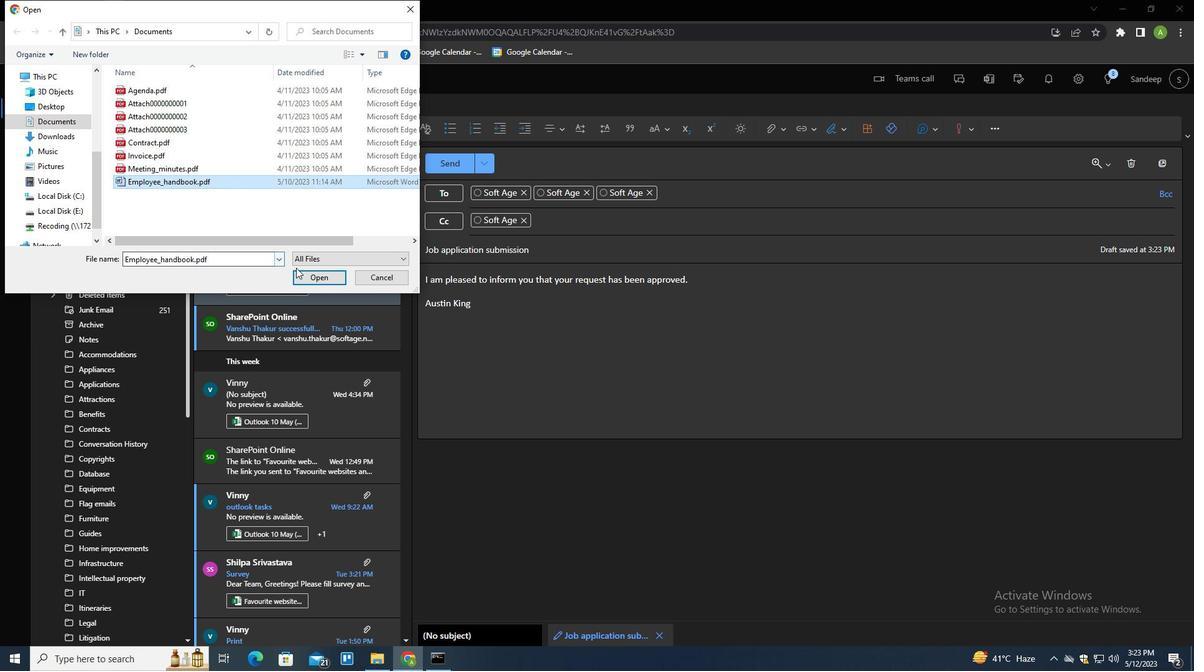 
Action: Mouse pressed left at (312, 277)
Screenshot: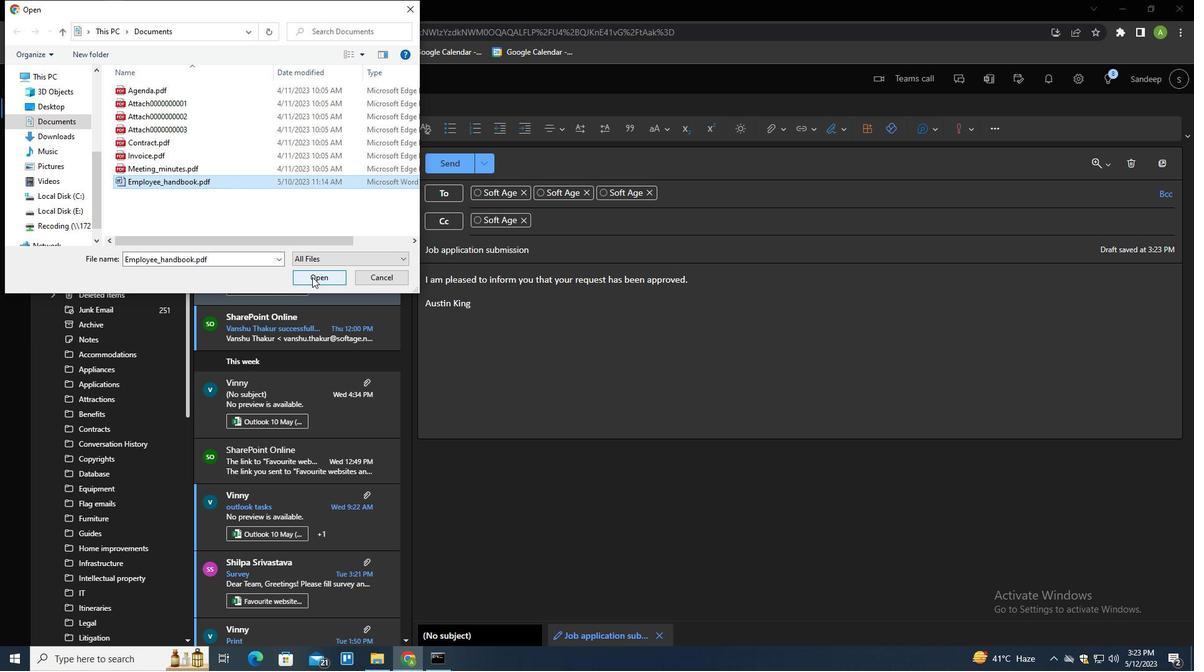 
Action: Mouse moved to (458, 167)
Screenshot: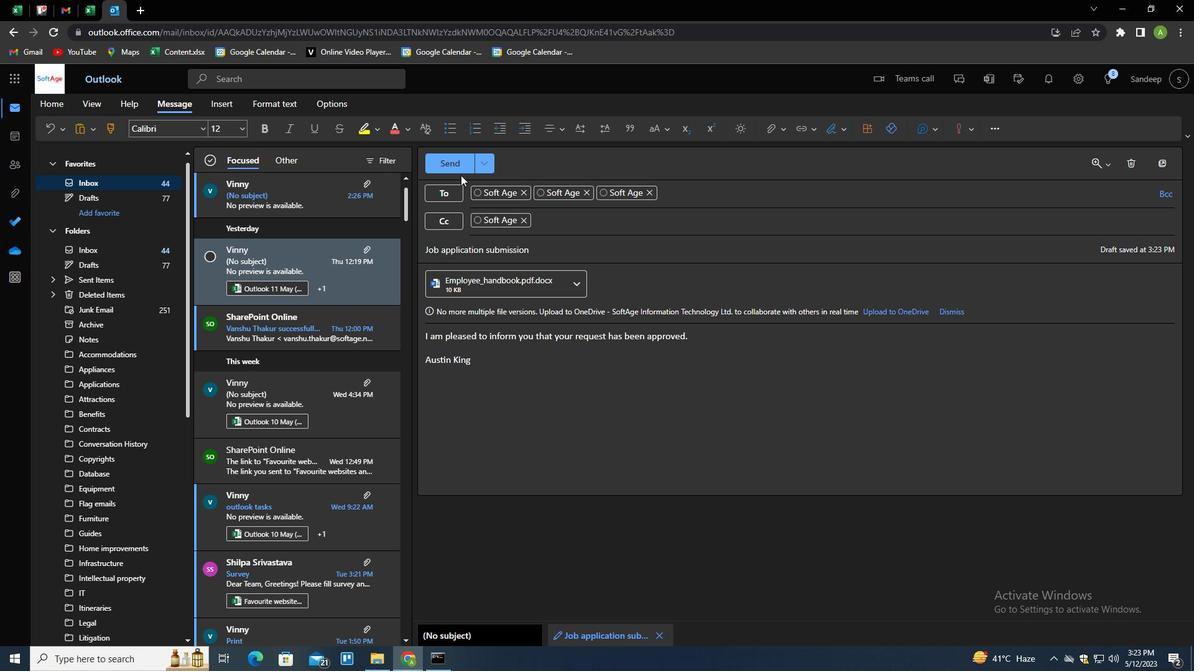 
Action: Mouse pressed left at (458, 167)
Screenshot: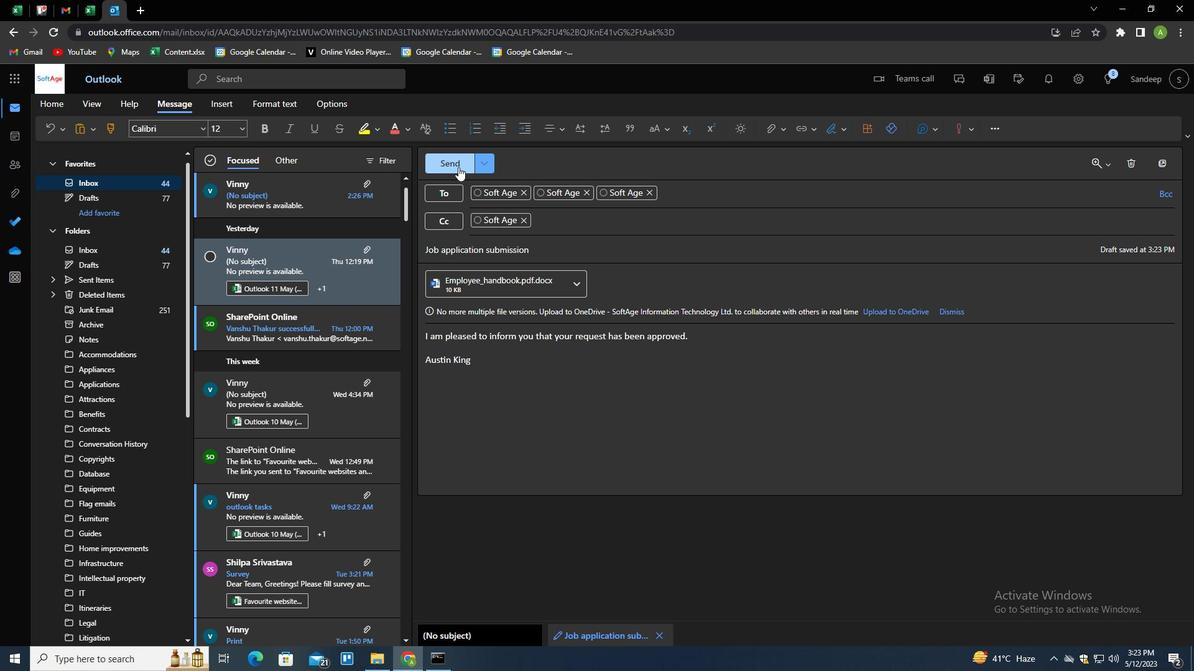 
Action: Mouse moved to (599, 288)
Screenshot: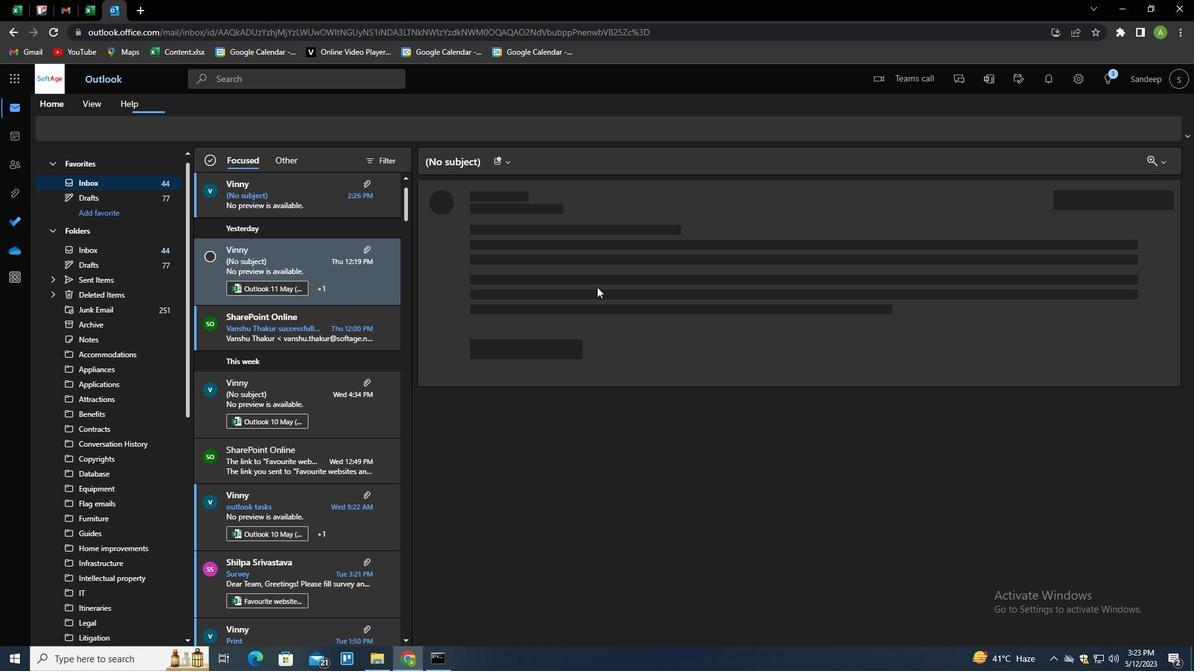 
